 Task: Create a scrum project AgileBee. Add to scrum project AgileBee a team member softage.4@softage.net and assign as Project Lead. Add to scrum project AgileBee a team member softage.1@softage.net
Action: Mouse moved to (215, 58)
Screenshot: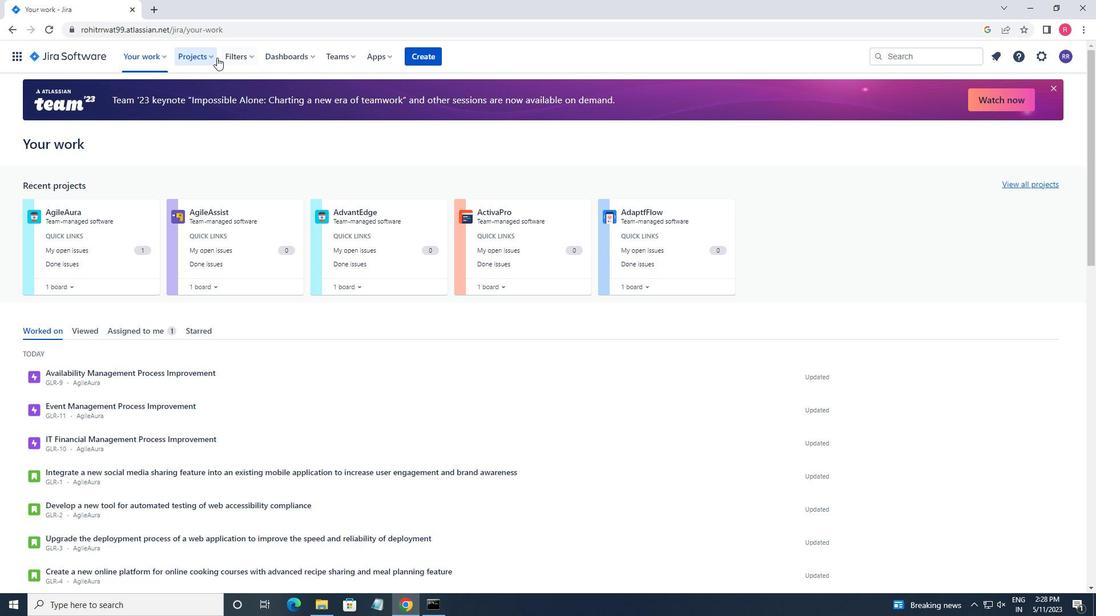 
Action: Mouse pressed left at (215, 58)
Screenshot: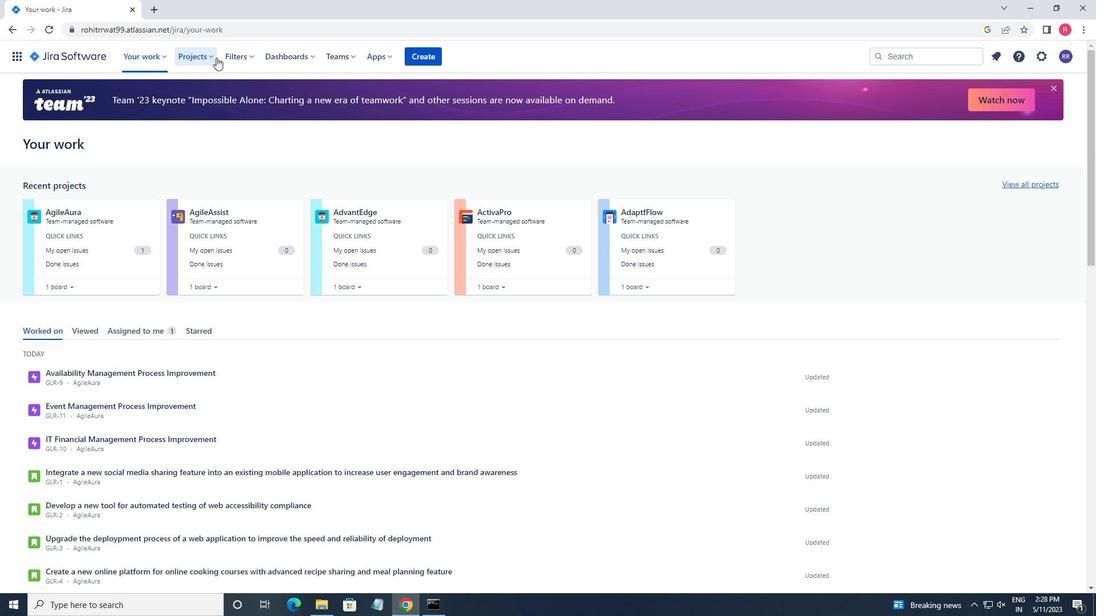 
Action: Mouse moved to (244, 278)
Screenshot: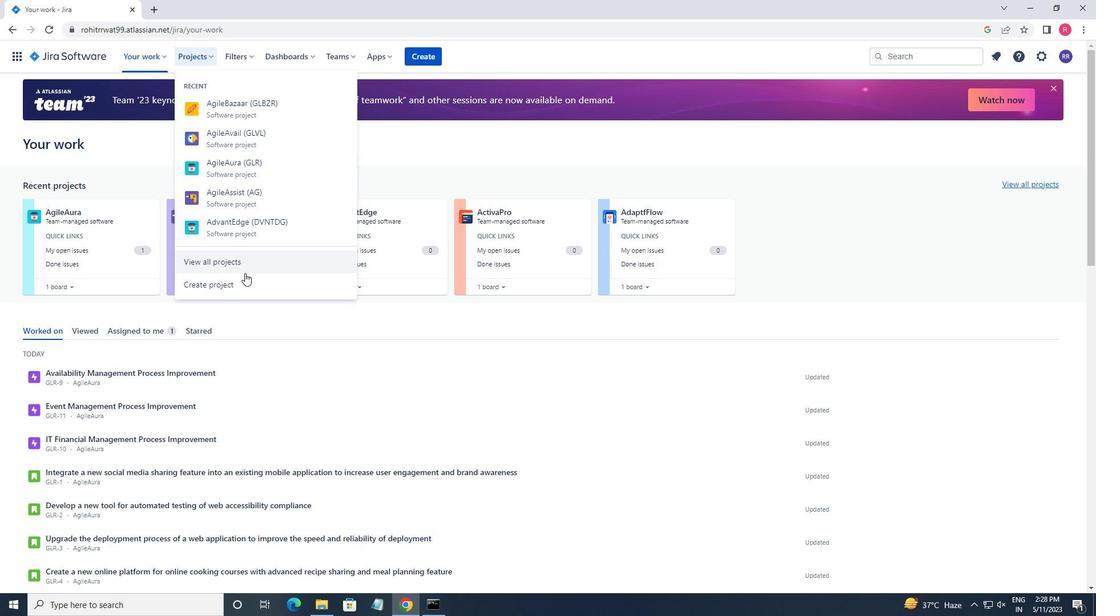 
Action: Mouse pressed left at (244, 278)
Screenshot: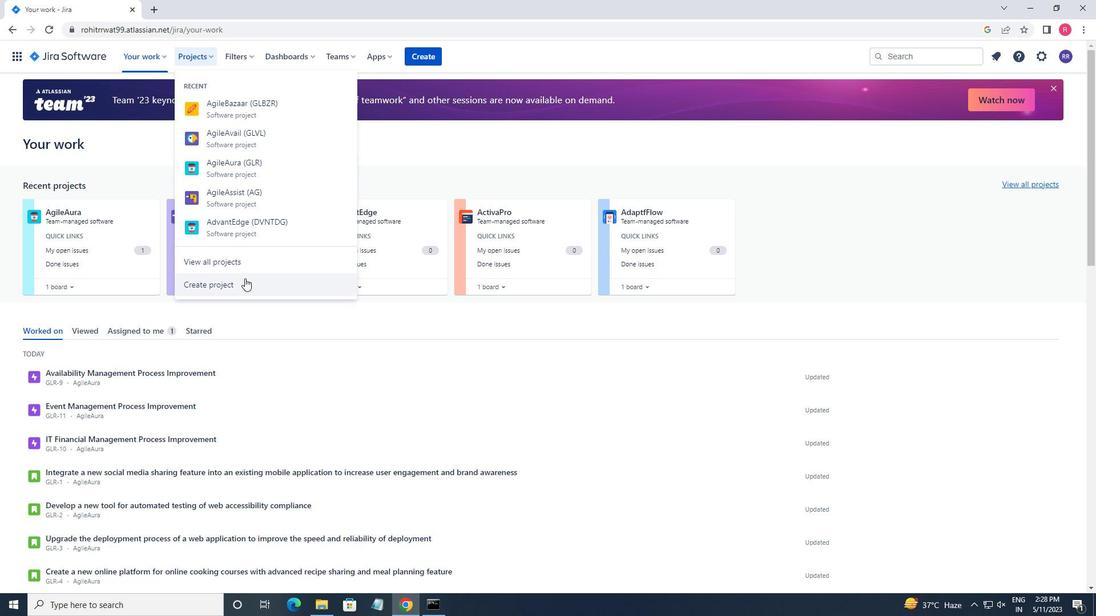 
Action: Mouse moved to (536, 281)
Screenshot: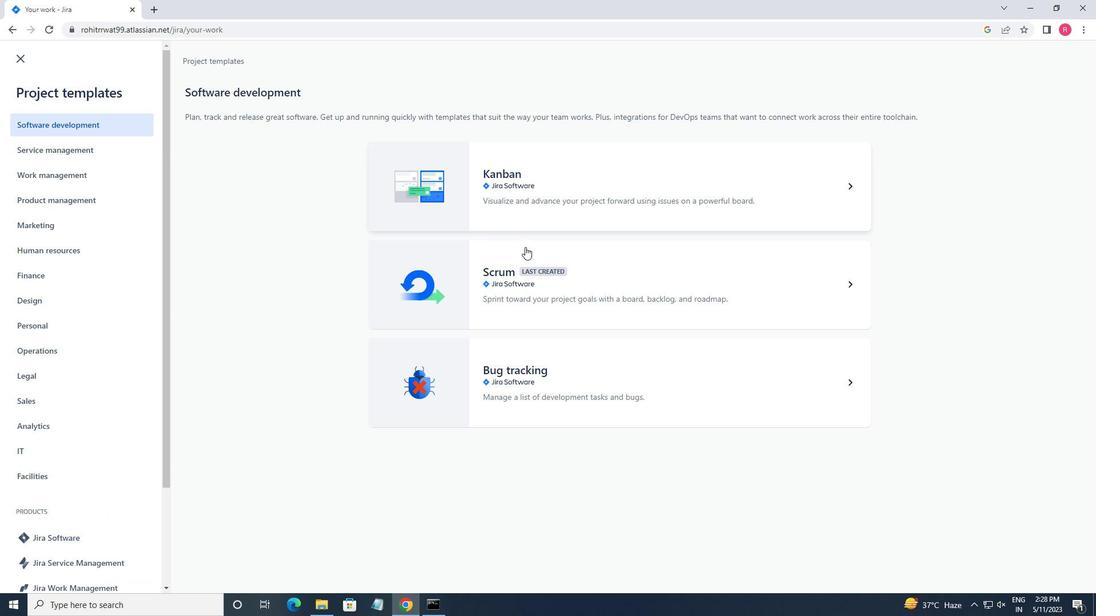 
Action: Mouse pressed left at (536, 281)
Screenshot: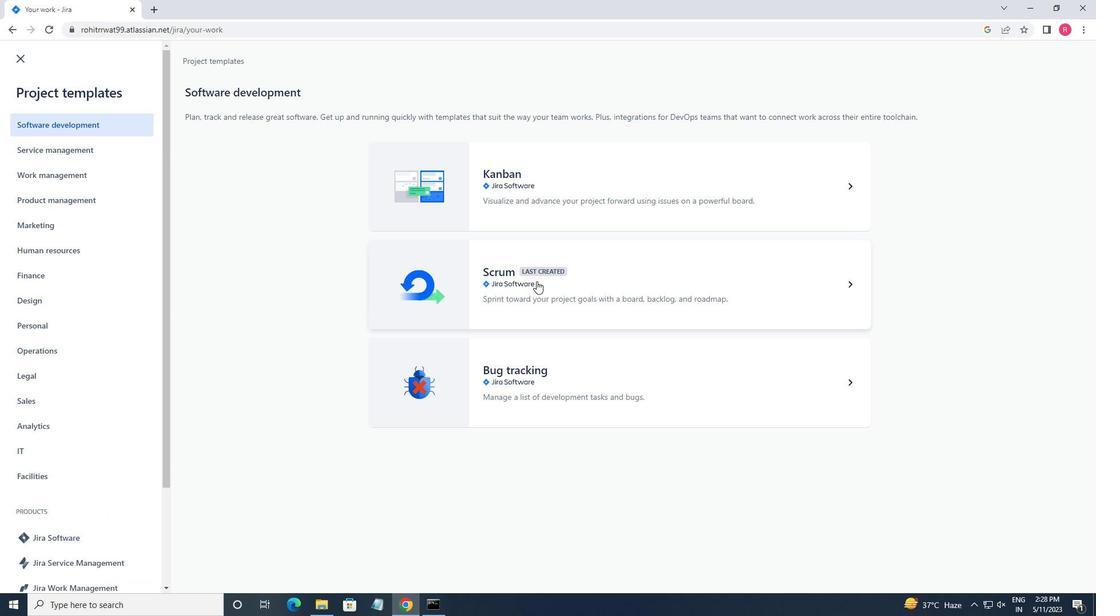 
Action: Mouse moved to (847, 561)
Screenshot: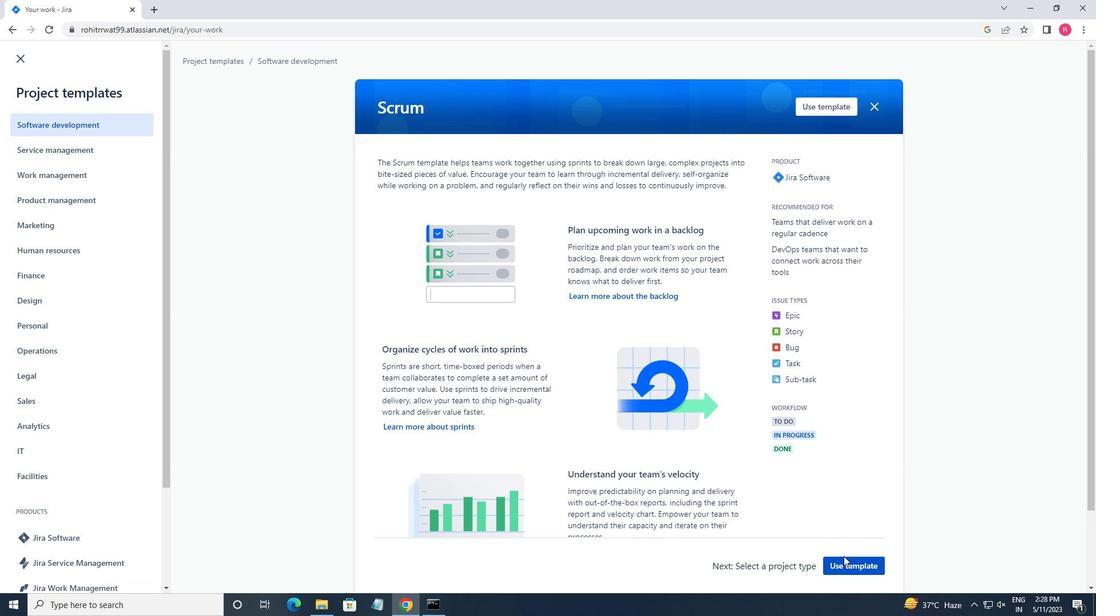 
Action: Mouse pressed left at (847, 561)
Screenshot: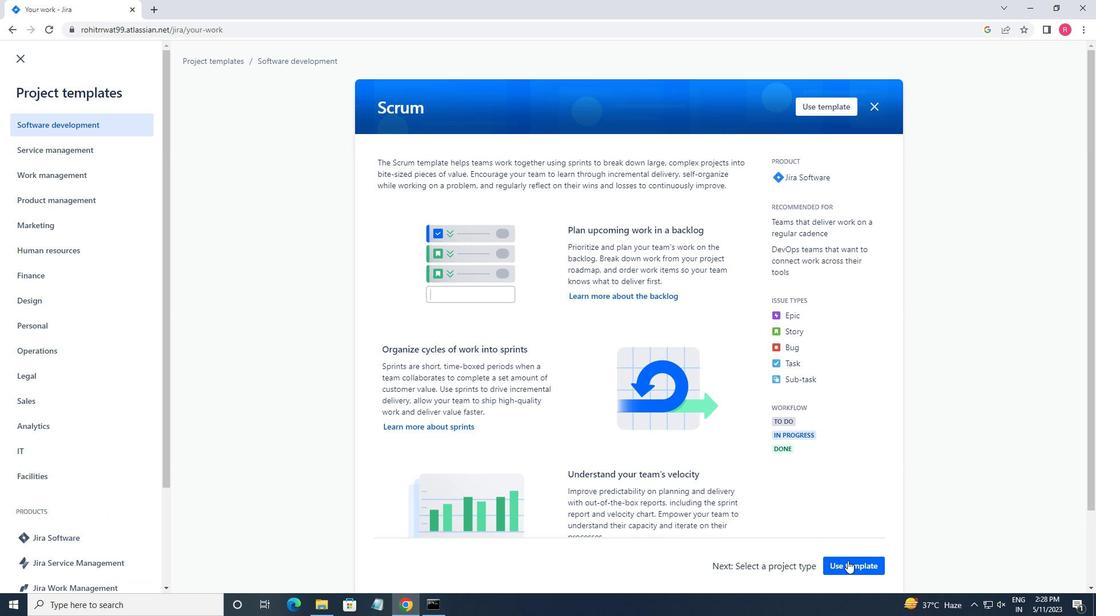 
Action: Mouse moved to (419, 557)
Screenshot: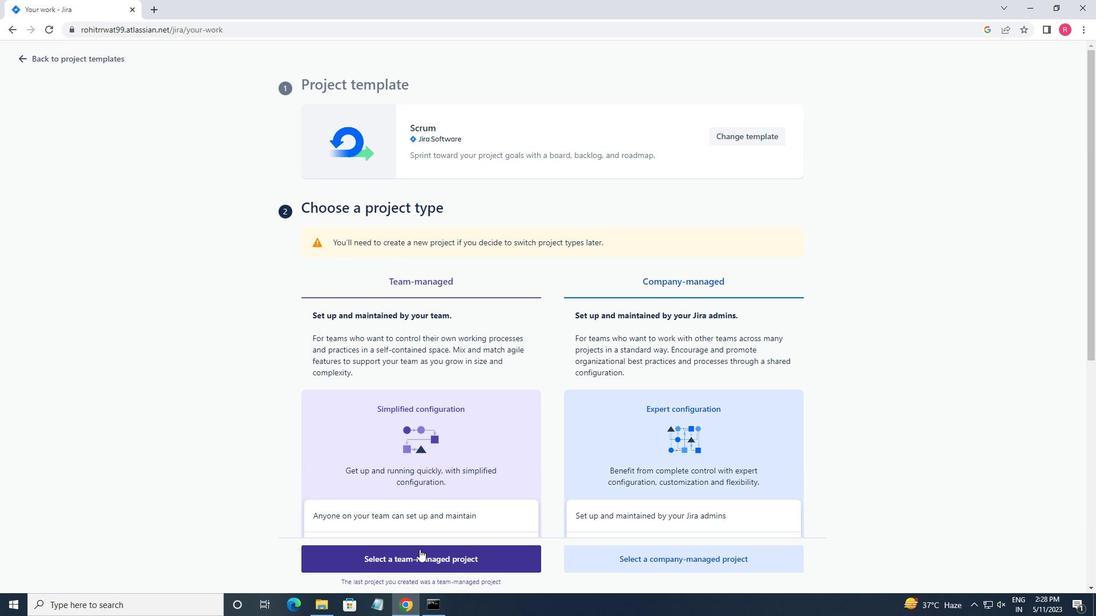 
Action: Mouse pressed left at (419, 557)
Screenshot: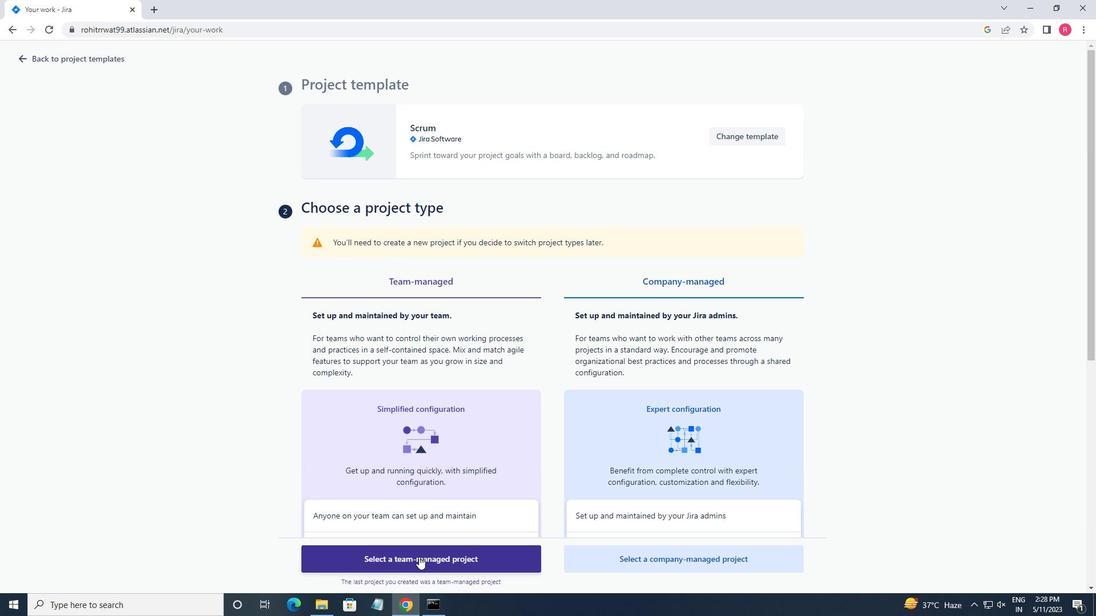
Action: Mouse moved to (365, 280)
Screenshot: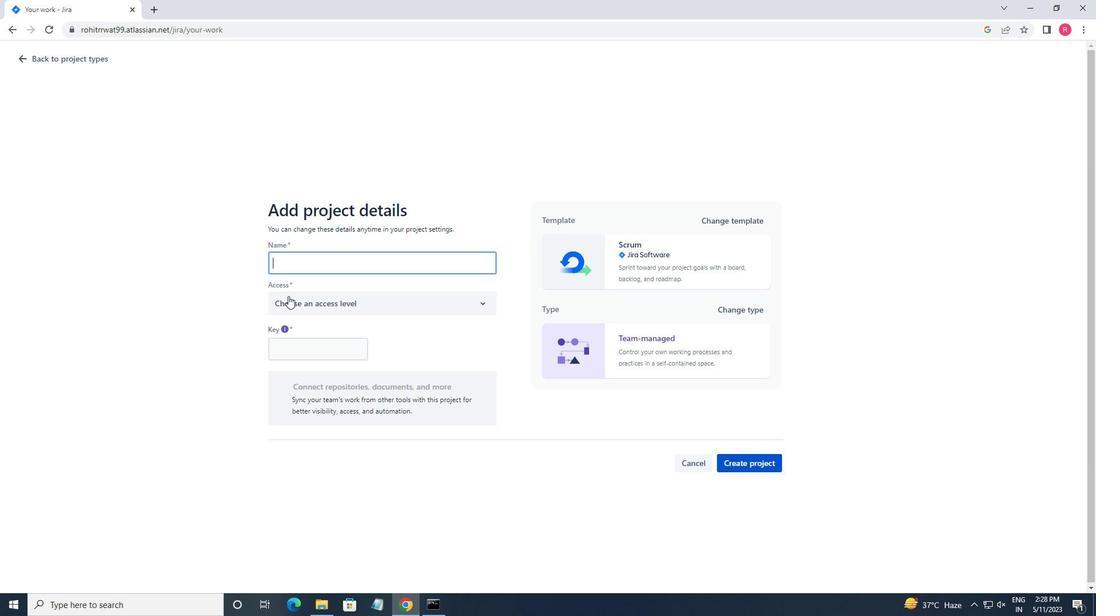 
Action: Key pressed <Key.shift>AGILE<Key.shift_r><Key.shift_r>BEE
Screenshot: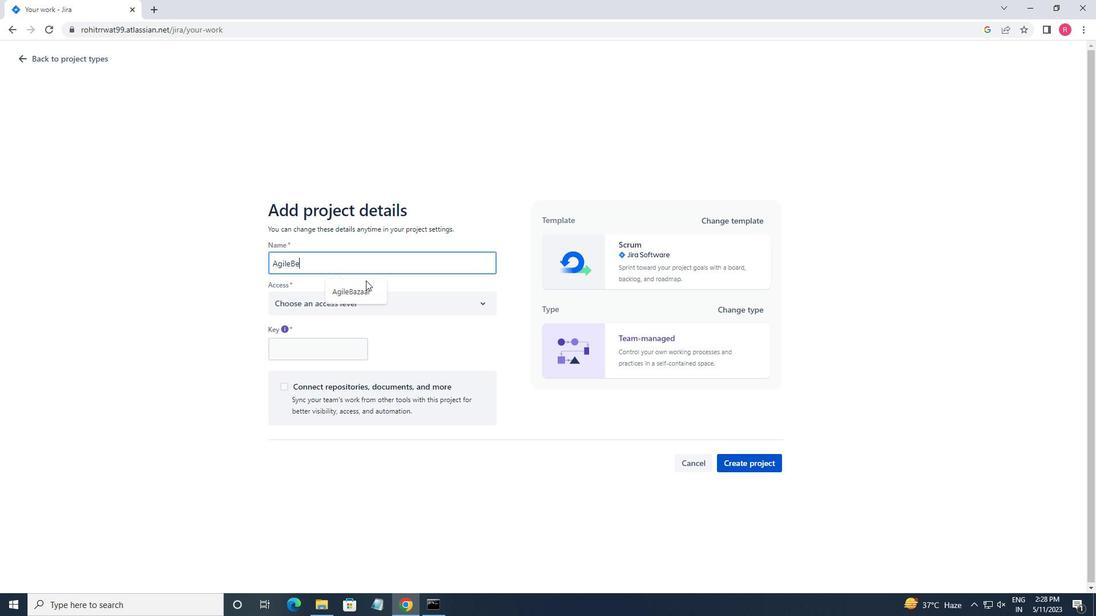 
Action: Mouse moved to (365, 310)
Screenshot: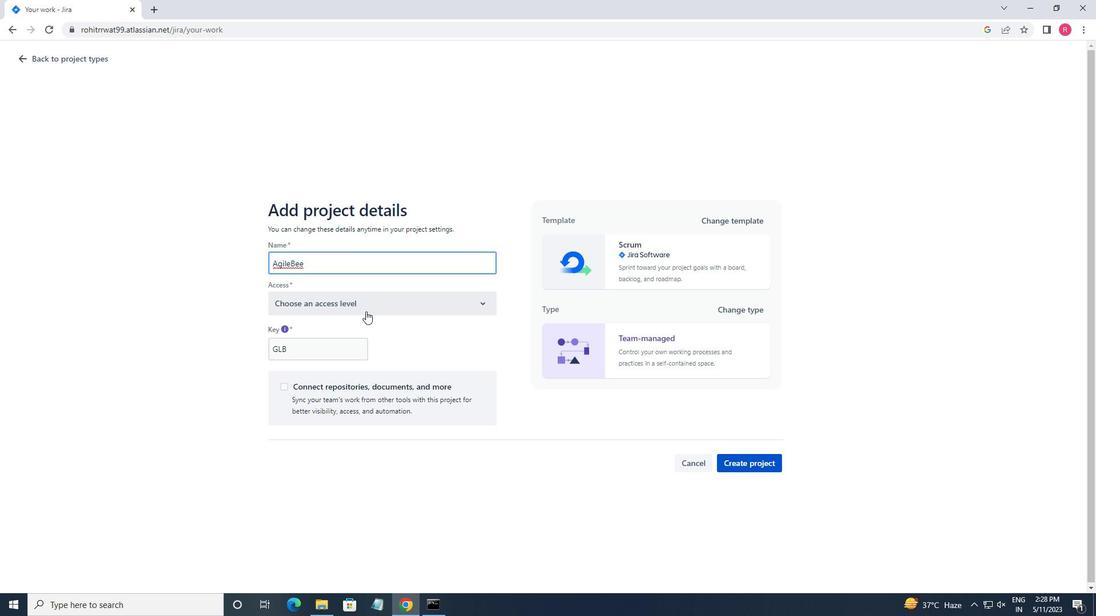 
Action: Mouse pressed left at (365, 310)
Screenshot: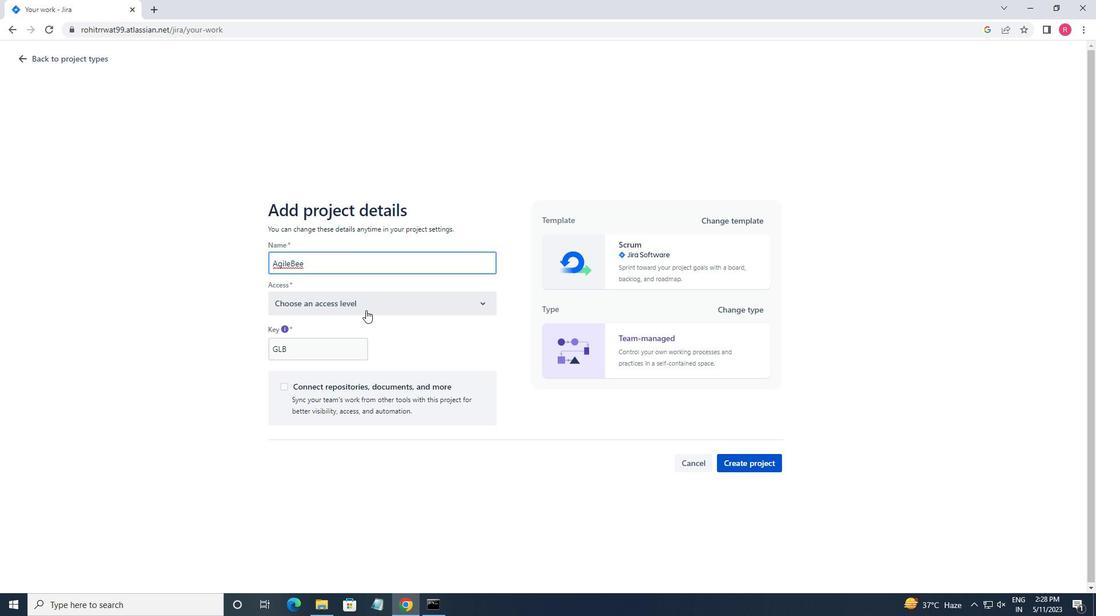 
Action: Mouse moved to (368, 335)
Screenshot: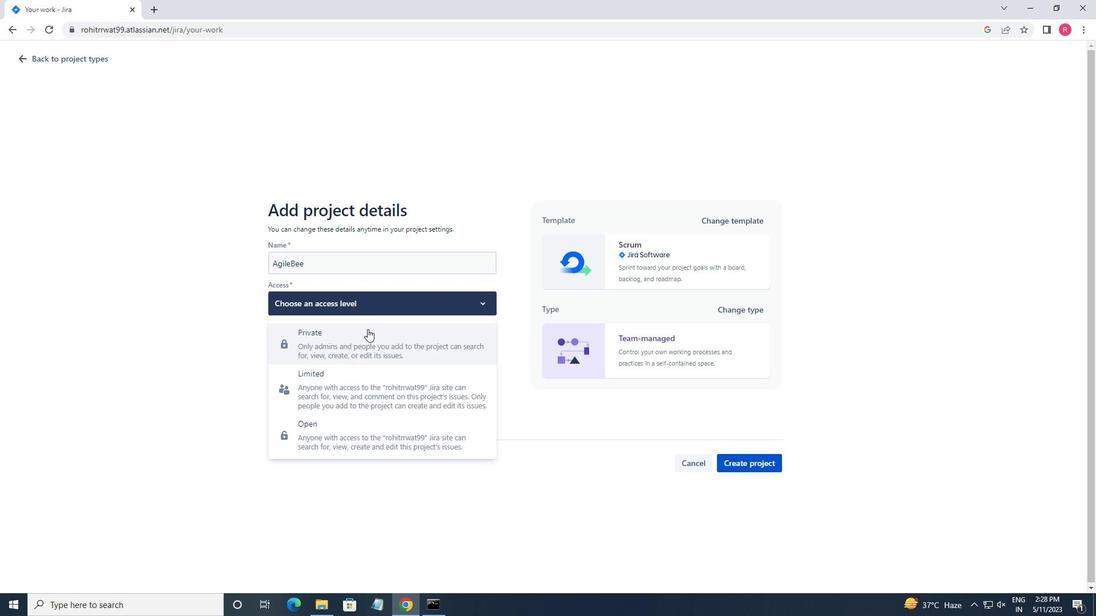 
Action: Mouse pressed left at (368, 335)
Screenshot: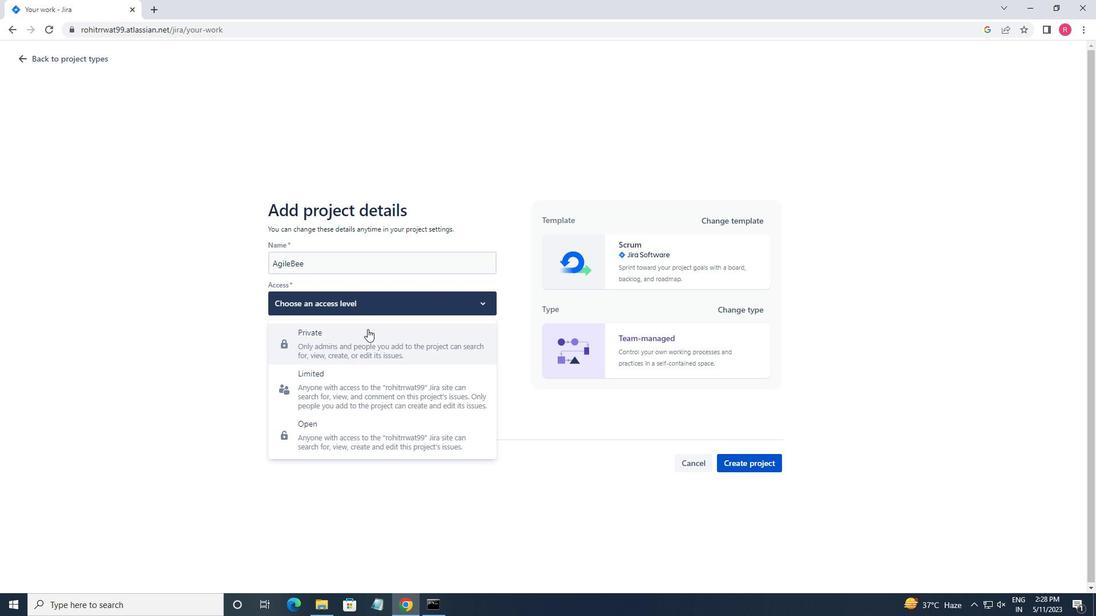 
Action: Mouse moved to (743, 459)
Screenshot: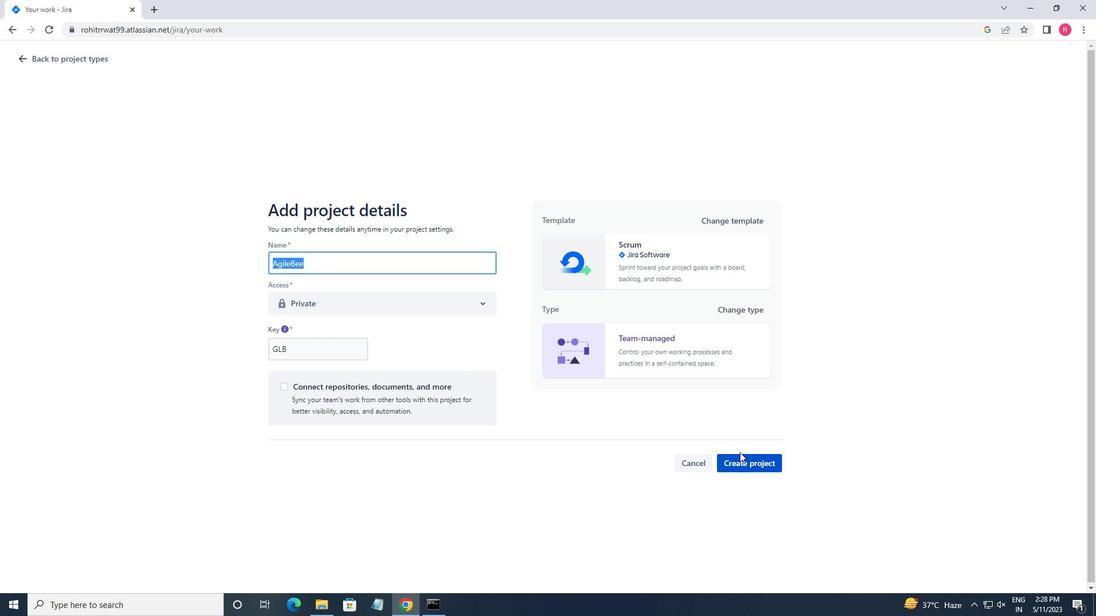 
Action: Mouse pressed left at (743, 459)
Screenshot: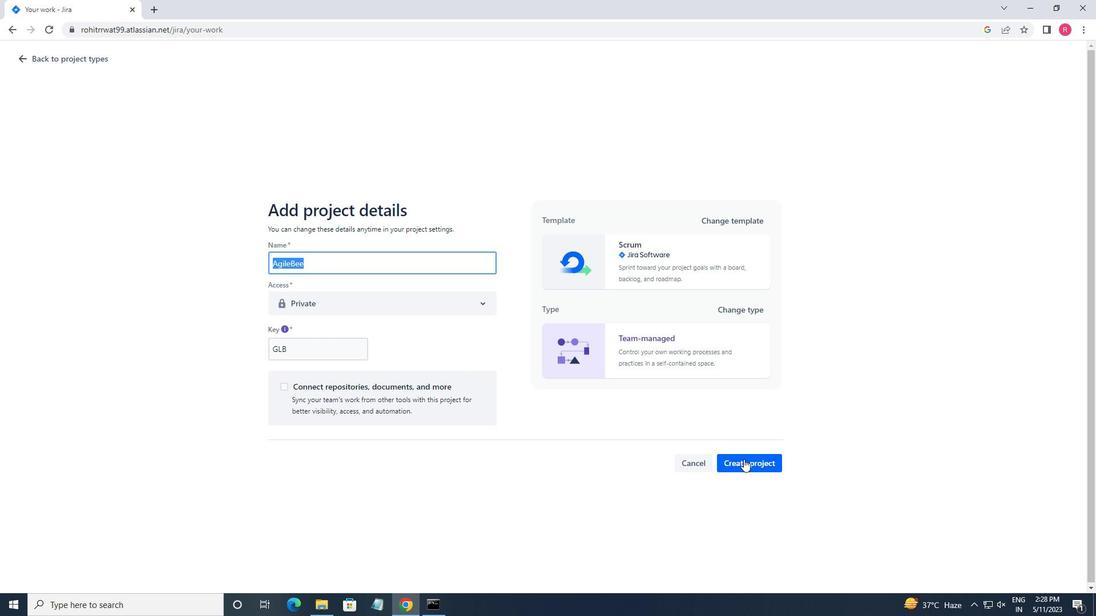 
Action: Mouse moved to (270, 154)
Screenshot: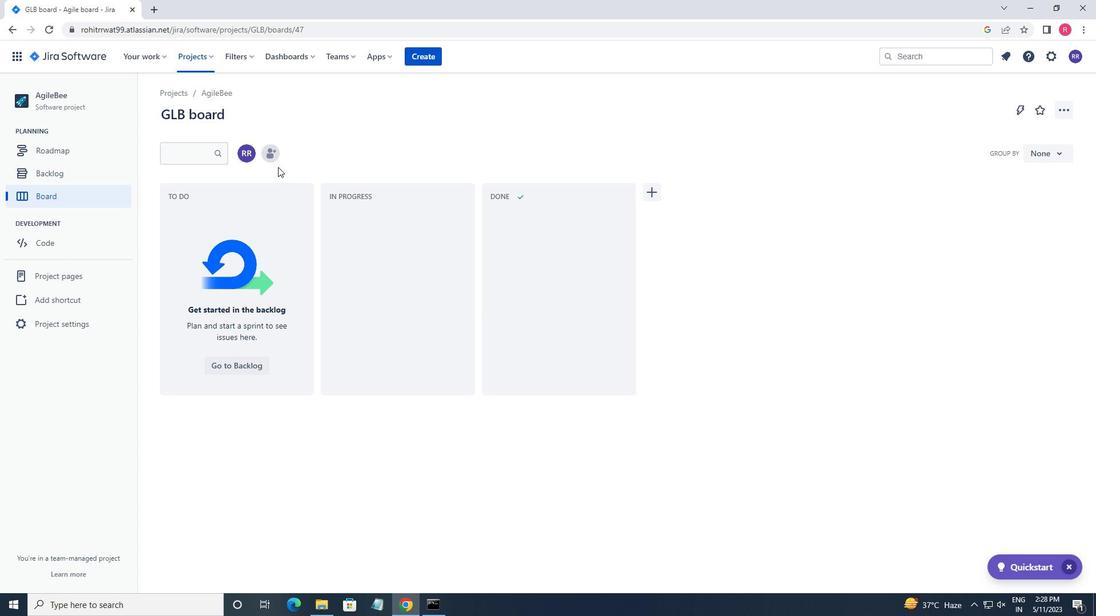 
Action: Mouse pressed left at (270, 154)
Screenshot: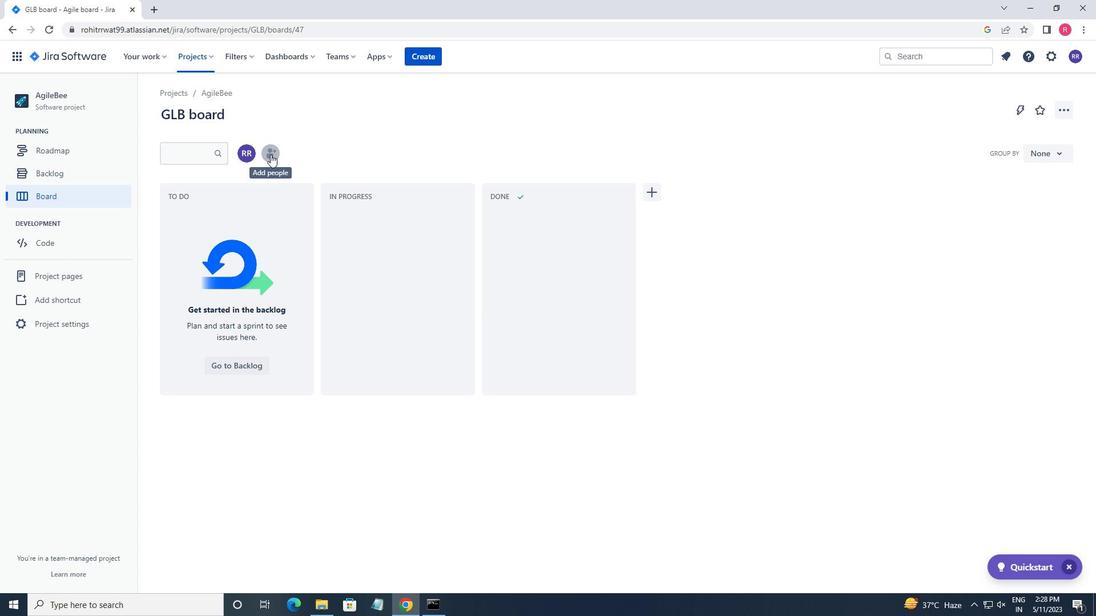 
Action: Key pressed SOFTAGE.4<Key.shift>@SOFTAE<Key.backspace>GE.NET
Screenshot: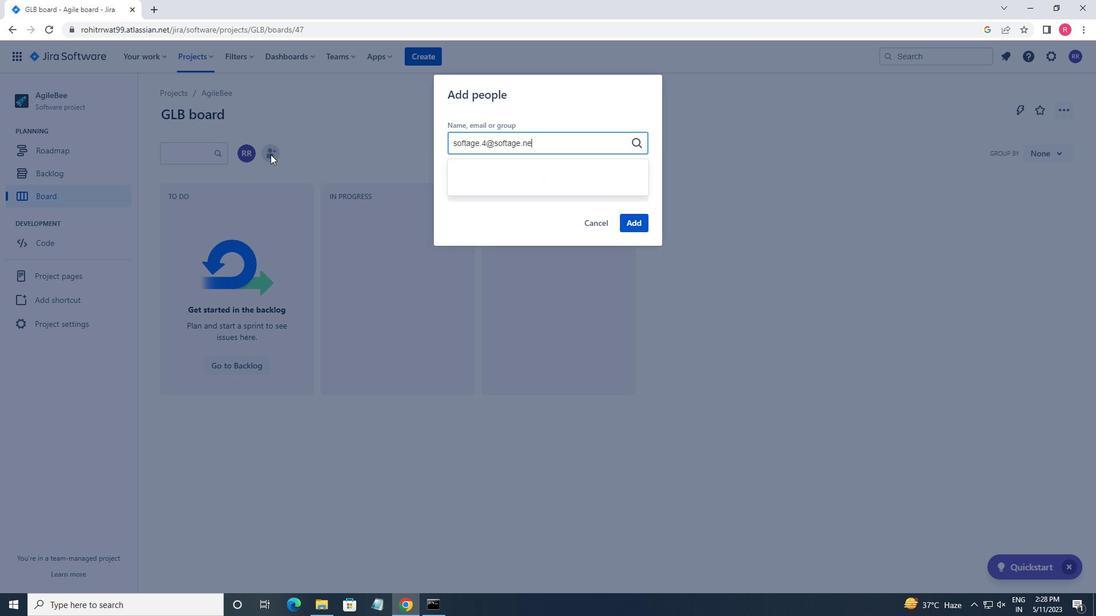 
Action: Mouse moved to (527, 211)
Screenshot: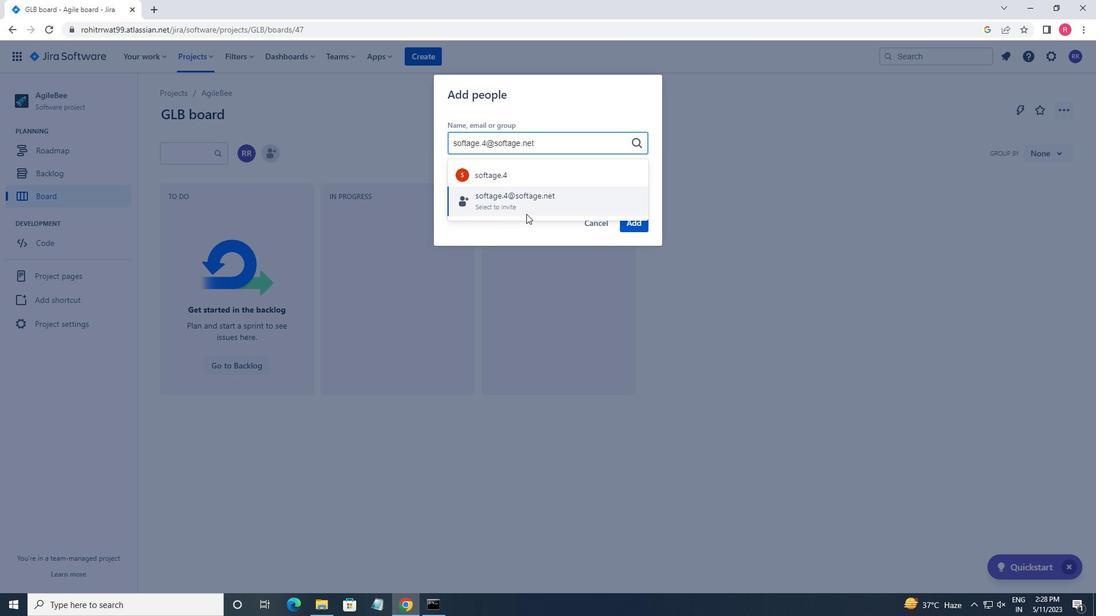 
Action: Mouse pressed left at (527, 211)
Screenshot: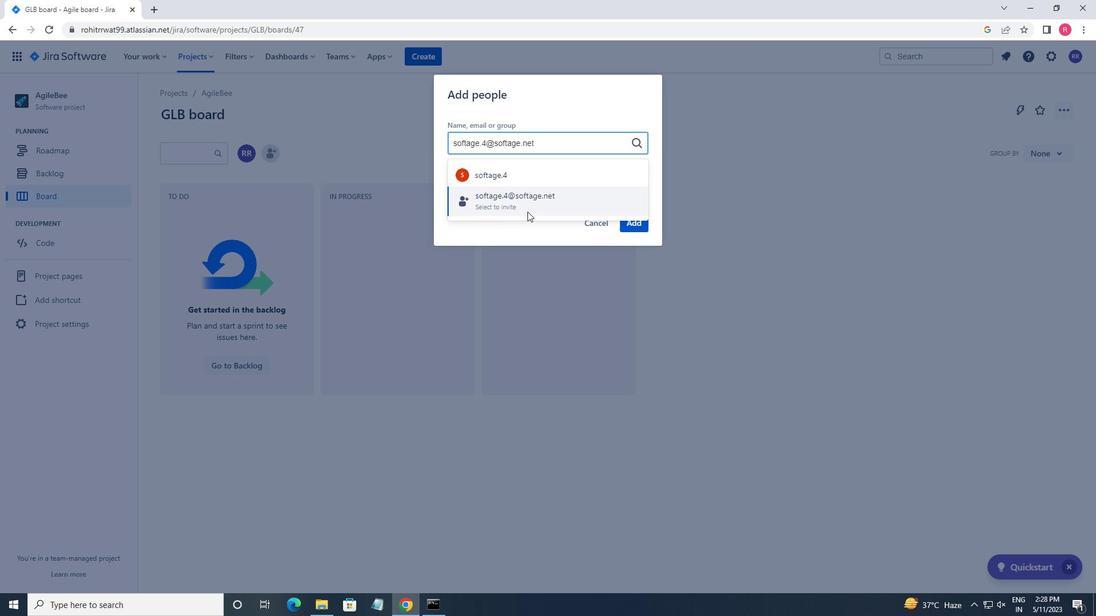 
Action: Mouse moved to (639, 227)
Screenshot: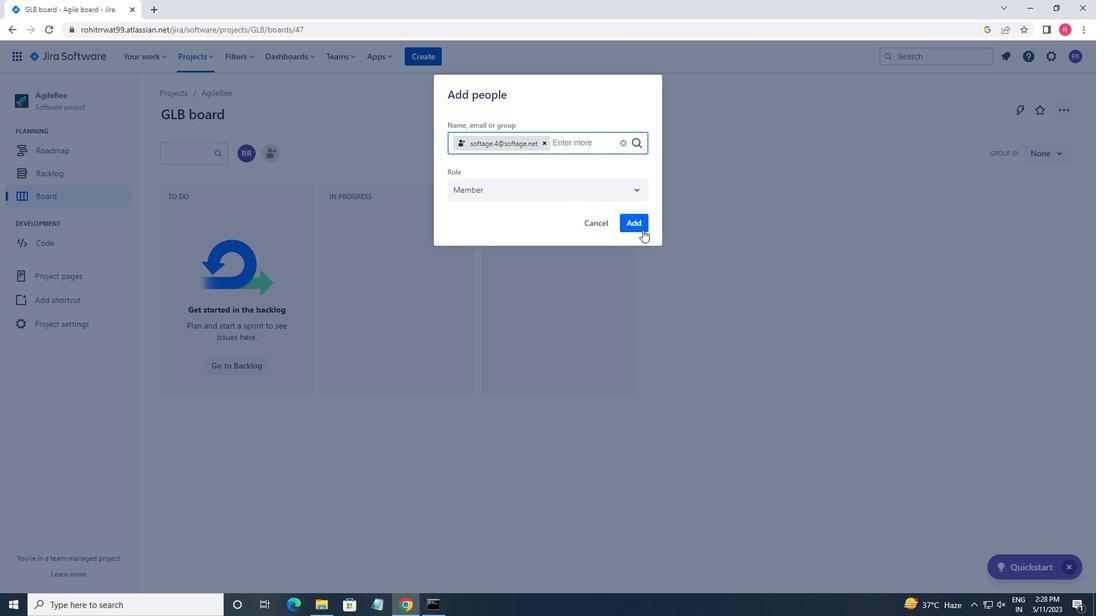 
Action: Mouse pressed left at (639, 227)
Screenshot: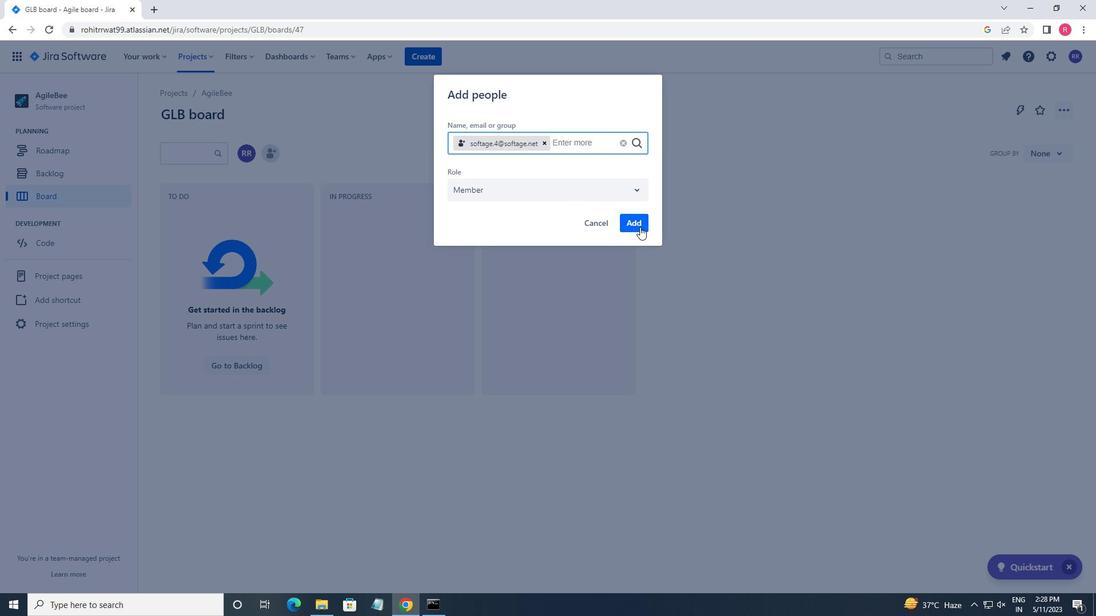 
Action: Mouse moved to (46, 322)
Screenshot: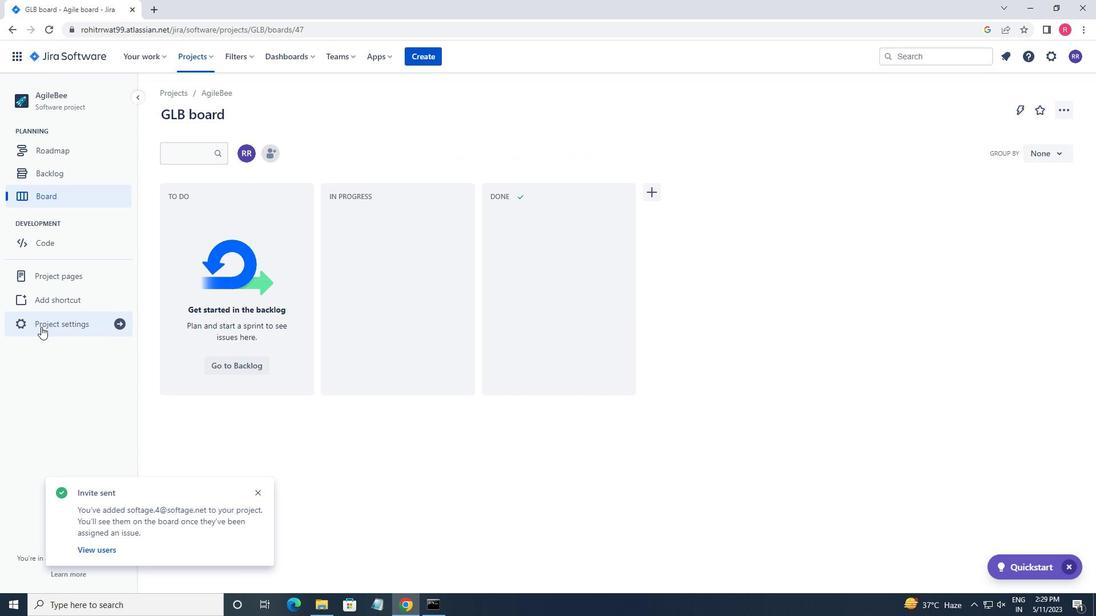 
Action: Mouse pressed left at (46, 322)
Screenshot: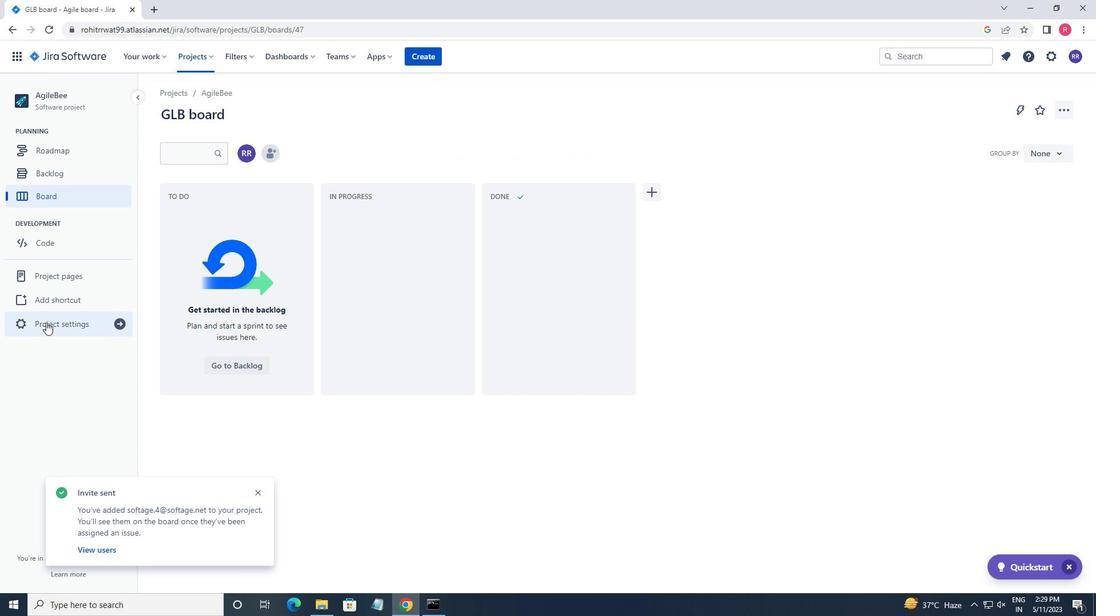 
Action: Mouse moved to (606, 408)
Screenshot: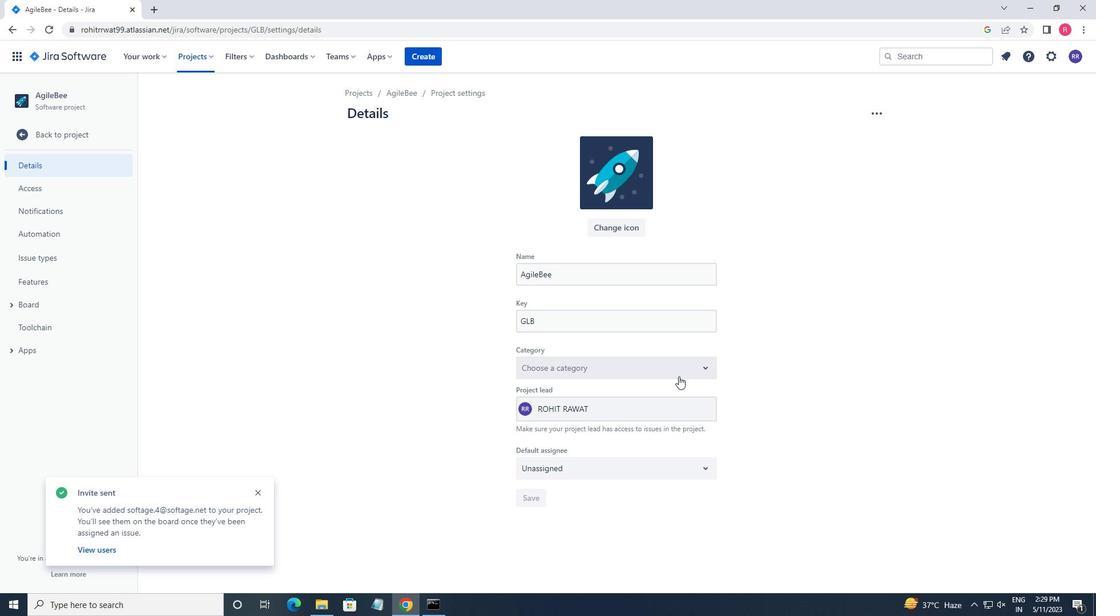 
Action: Mouse pressed left at (606, 408)
Screenshot: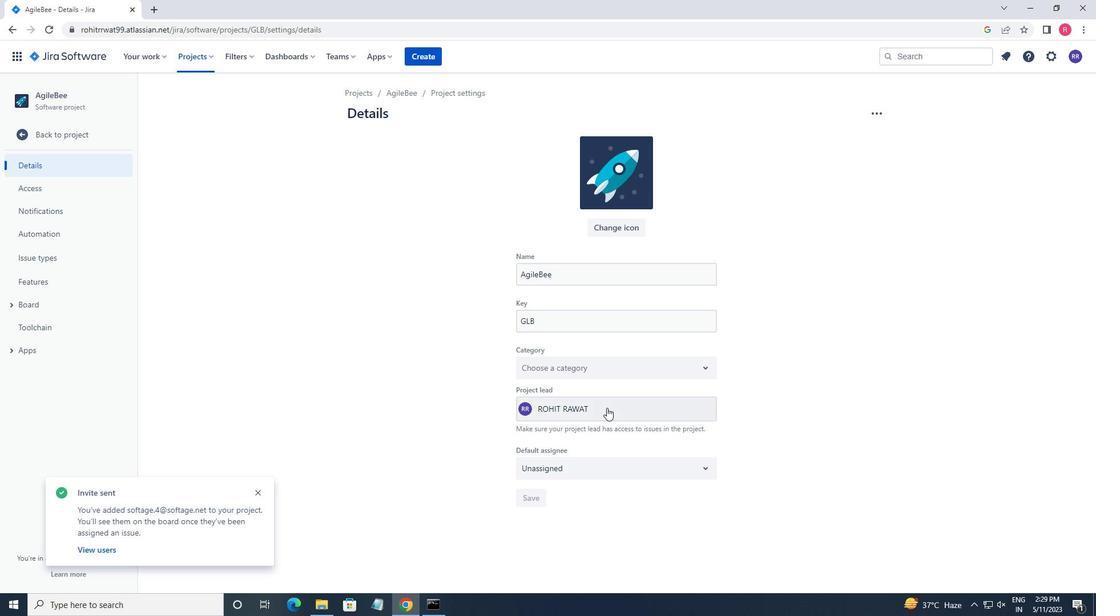 
Action: Key pressed SOFTAGE.4<Key.shift>@SOFTAGE.NET
Screenshot: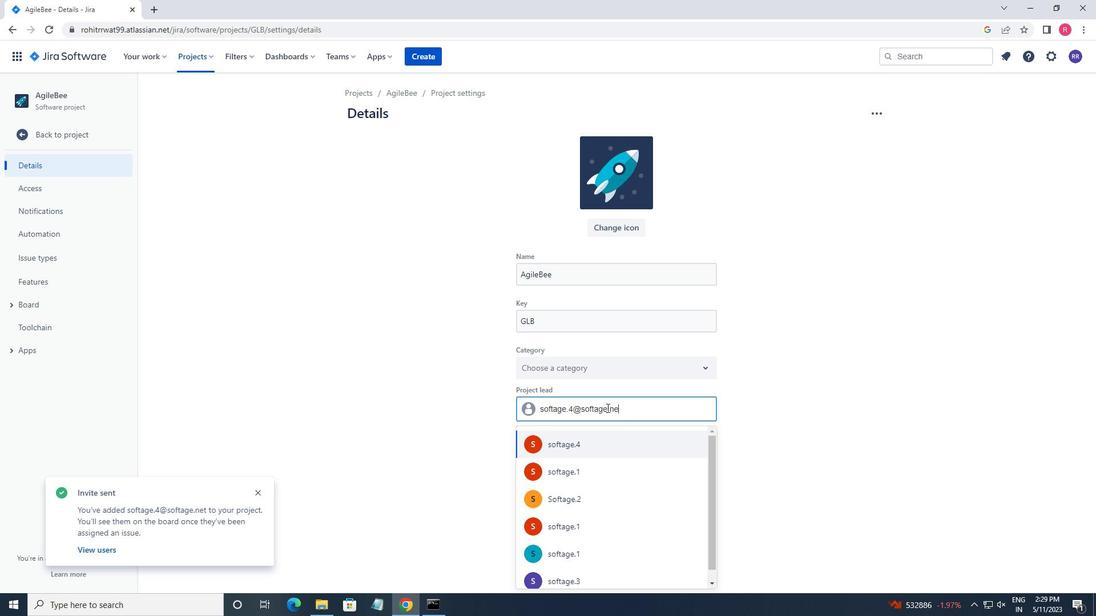 
Action: Mouse moved to (604, 452)
Screenshot: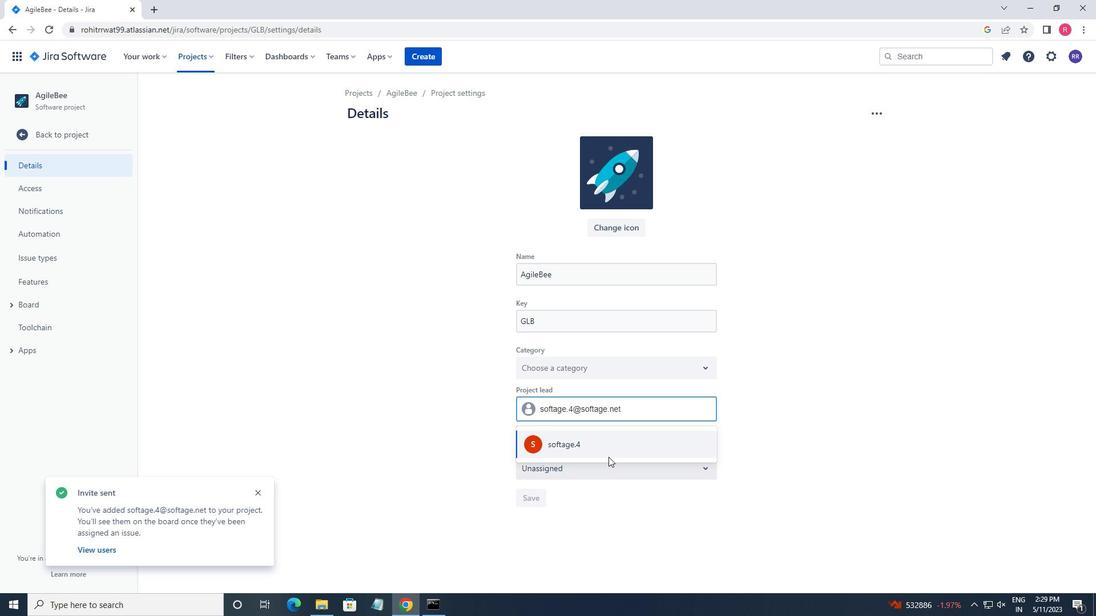 
Action: Mouse pressed left at (604, 452)
Screenshot: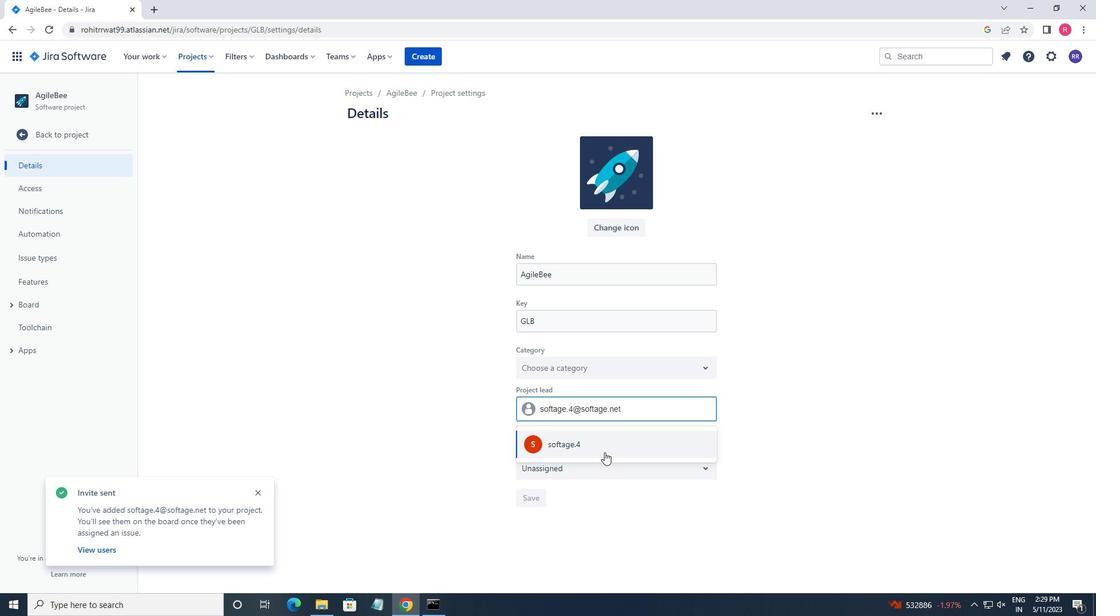 
Action: Mouse moved to (529, 504)
Screenshot: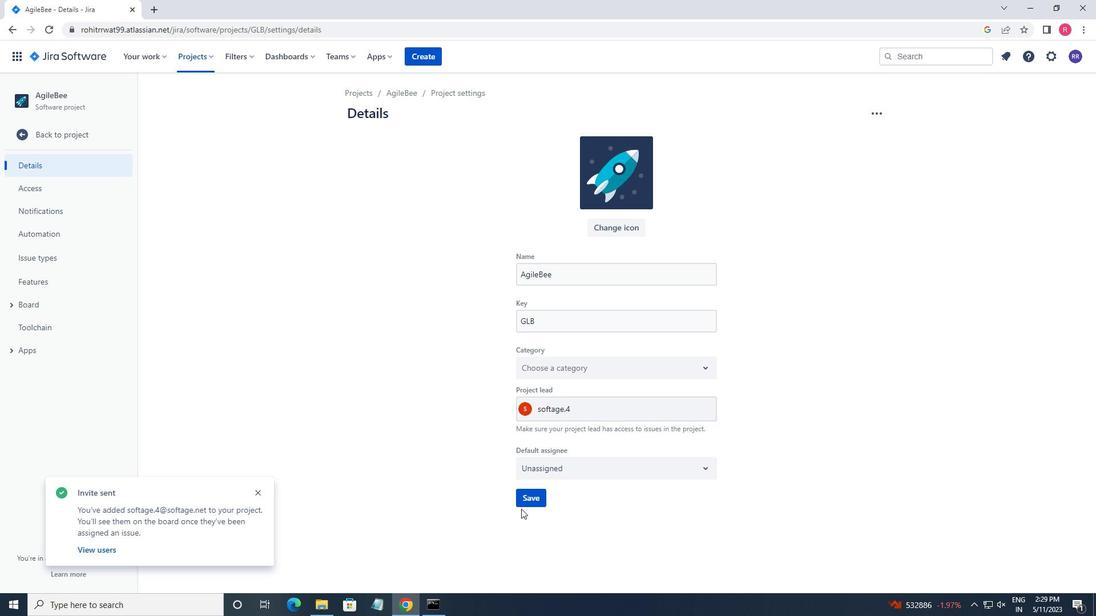 
Action: Mouse pressed left at (529, 504)
Screenshot: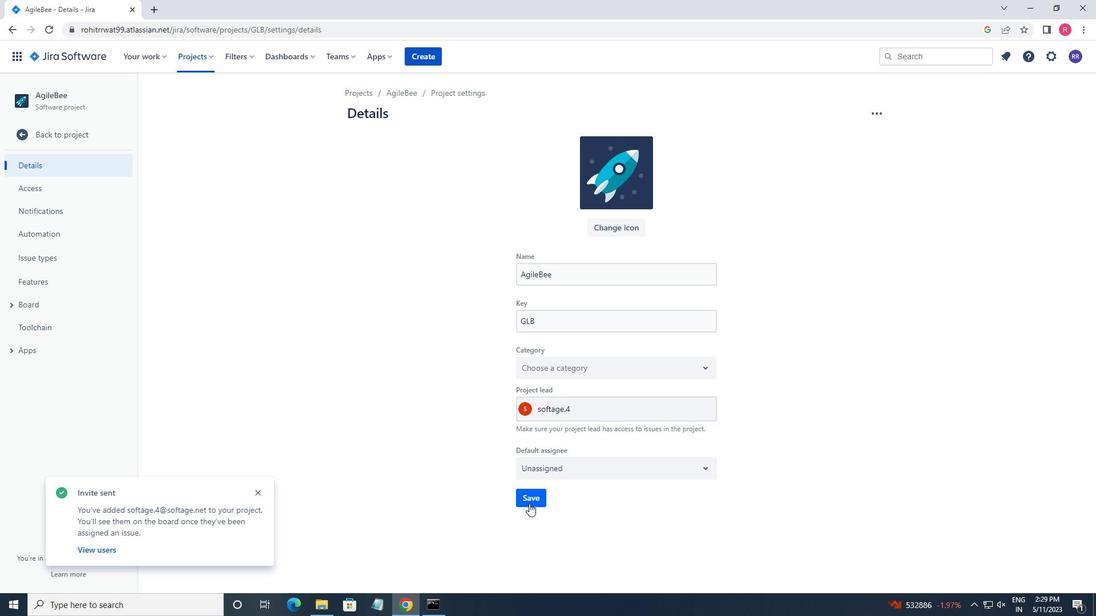 
Action: Mouse moved to (24, 128)
Screenshot: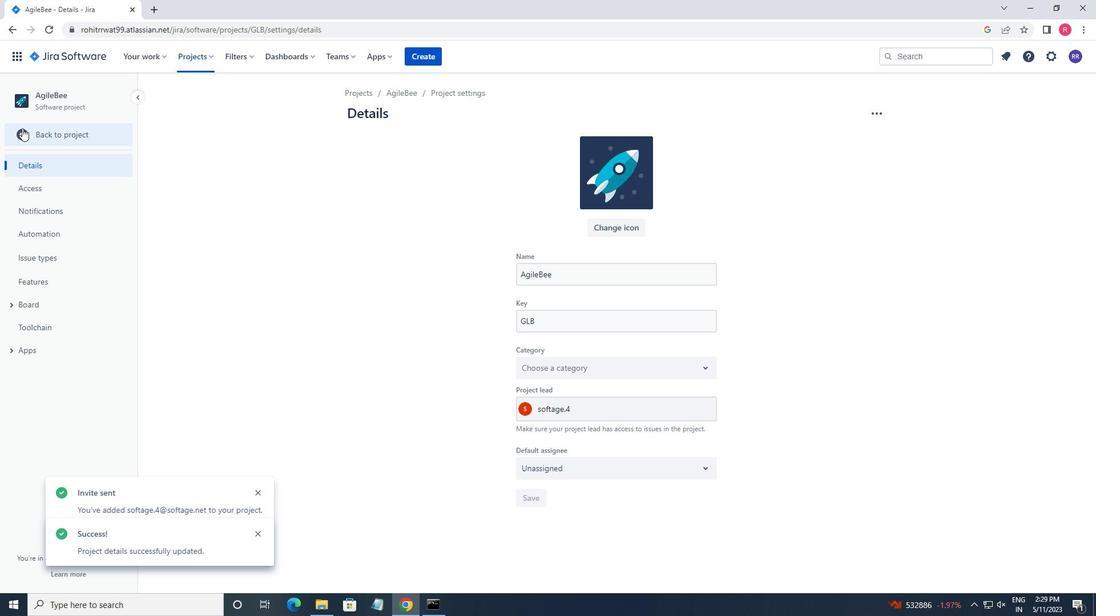 
Action: Mouse pressed left at (24, 128)
Screenshot: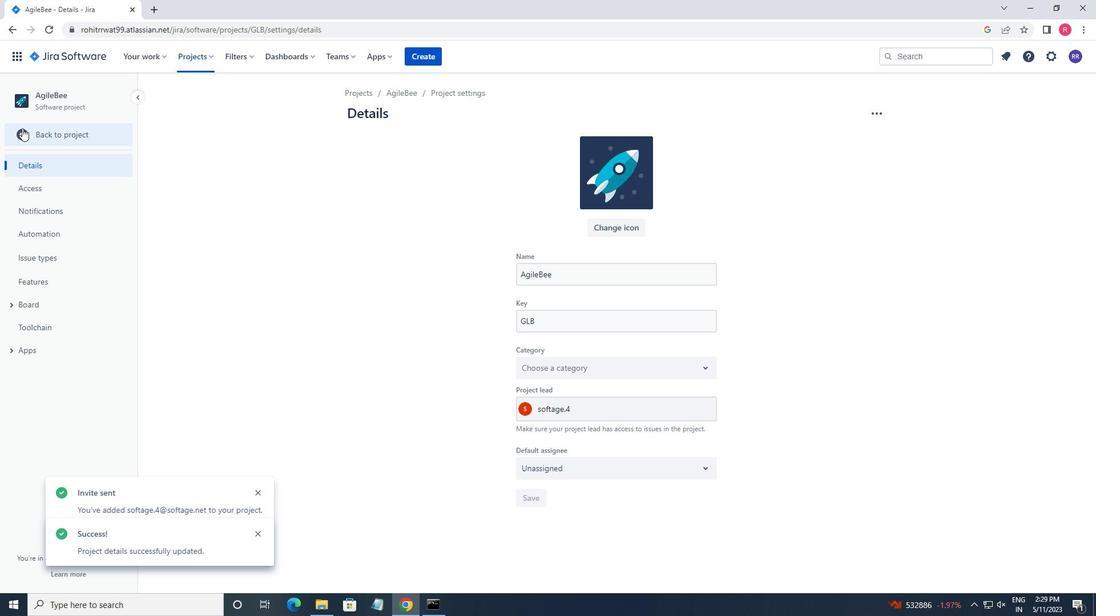 
Action: Mouse moved to (21, 166)
Screenshot: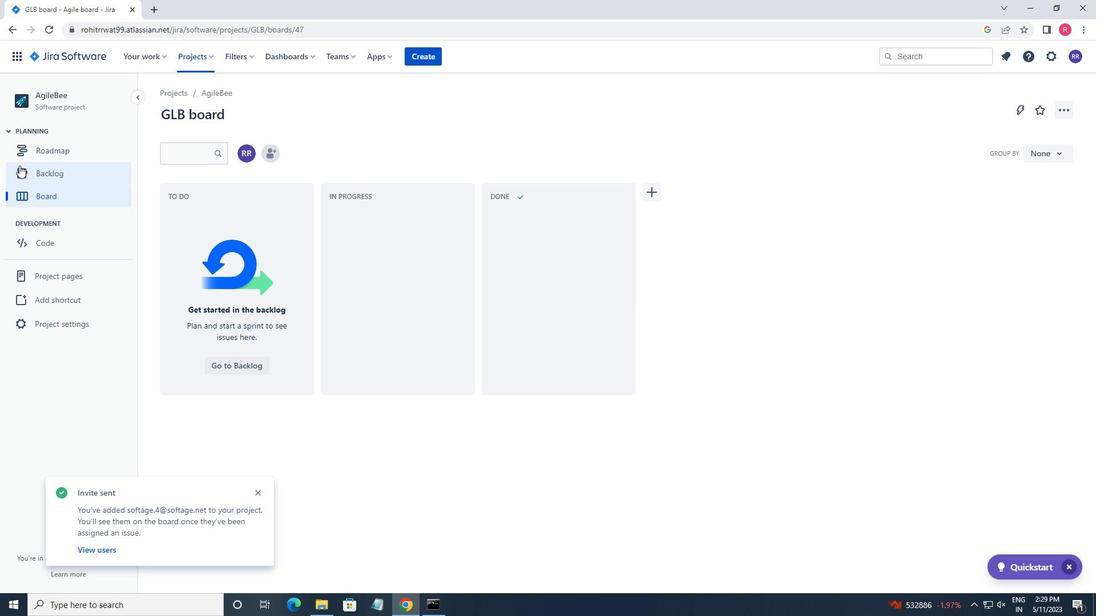 
Action: Mouse pressed left at (21, 166)
Screenshot: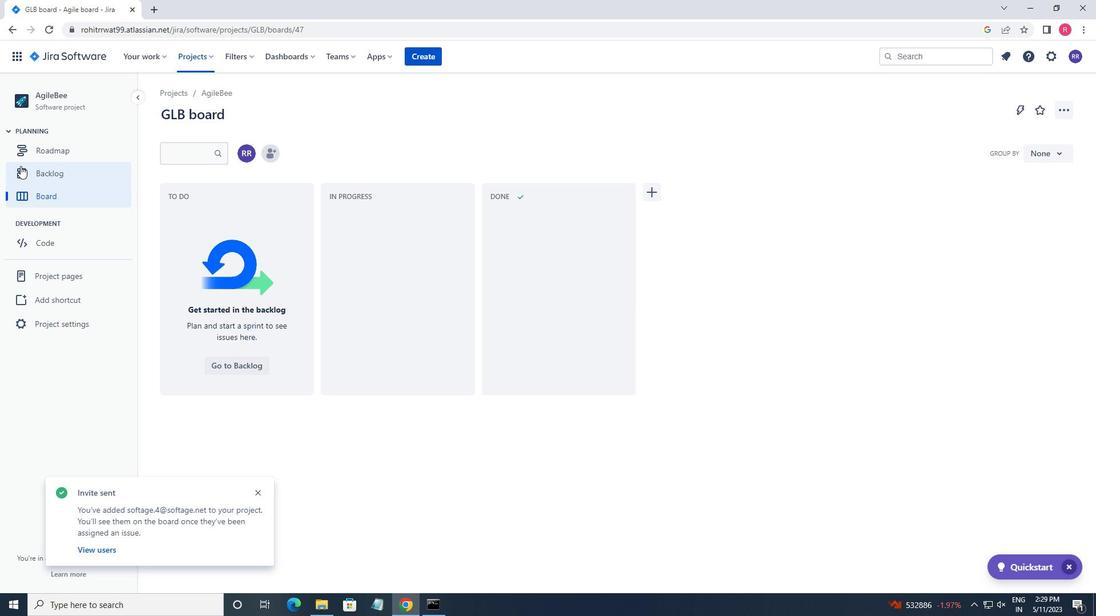 
Action: Mouse moved to (270, 147)
Screenshot: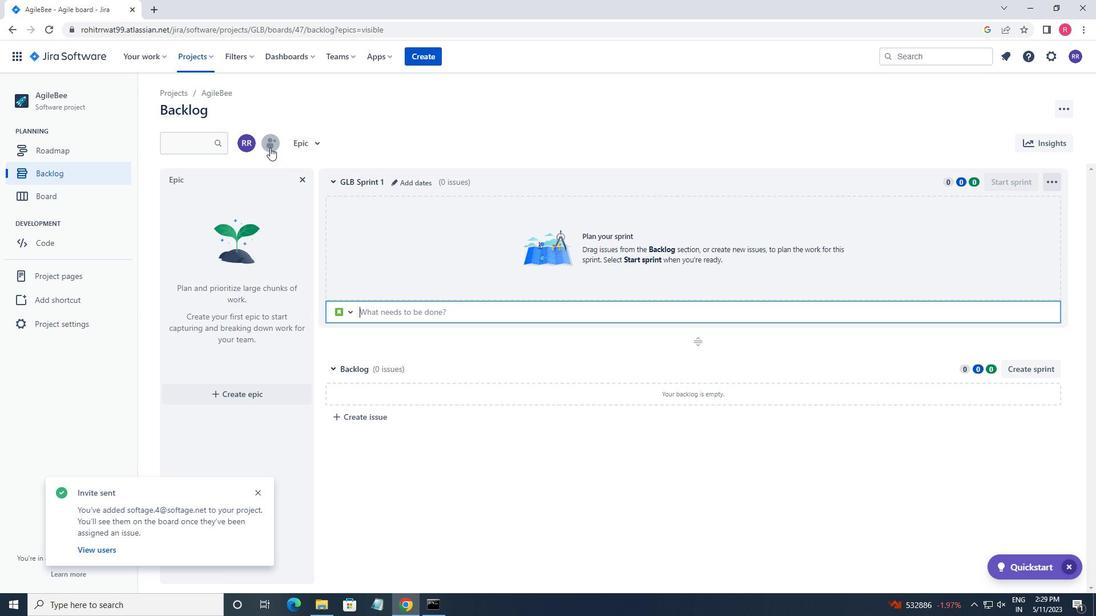 
Action: Mouse pressed left at (270, 147)
Screenshot: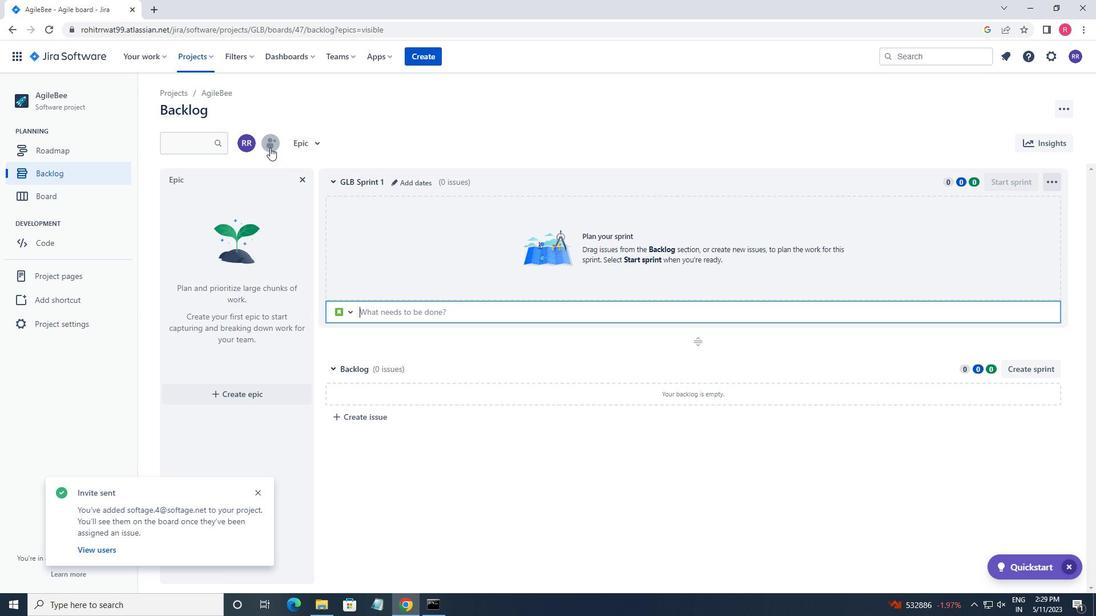 
Action: Mouse moved to (55, 204)
Screenshot: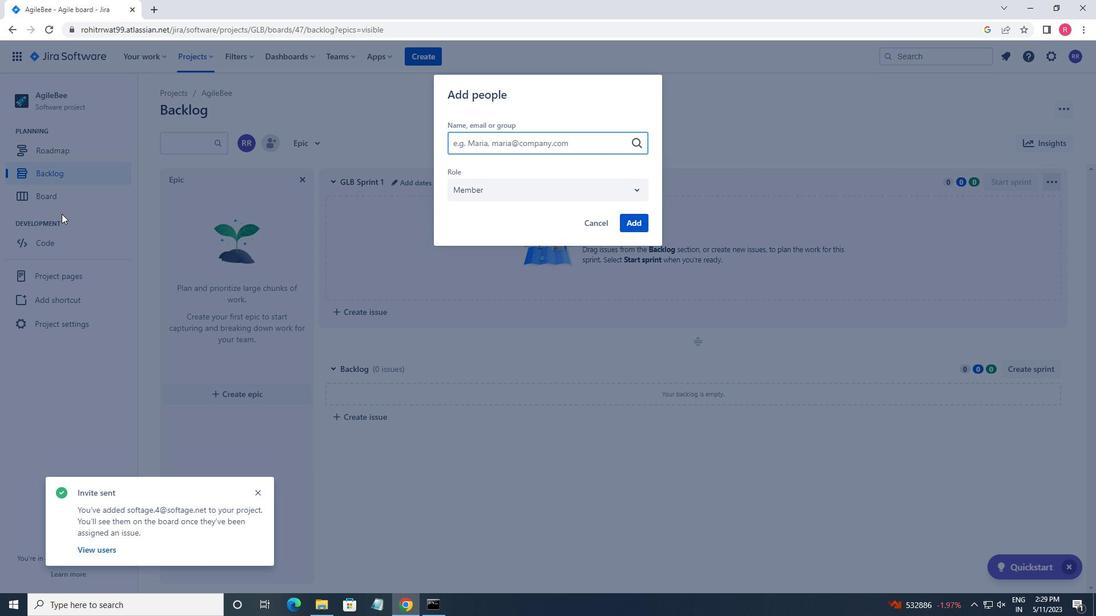 
Action: Mouse pressed left at (55, 204)
Screenshot: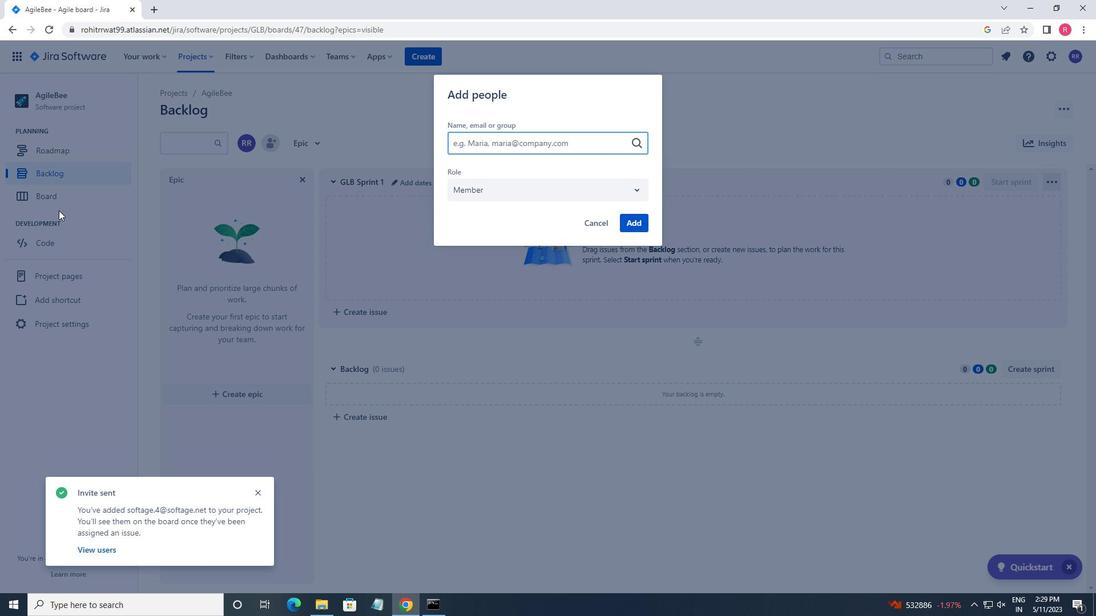 
Action: Mouse moved to (57, 197)
Screenshot: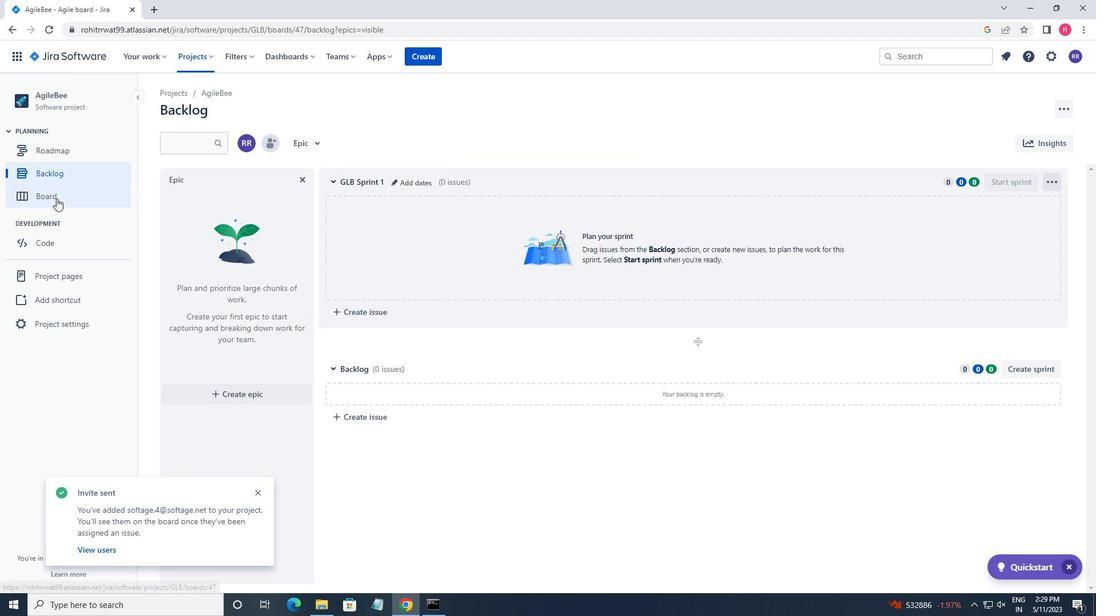 
Action: Mouse pressed left at (57, 197)
Screenshot: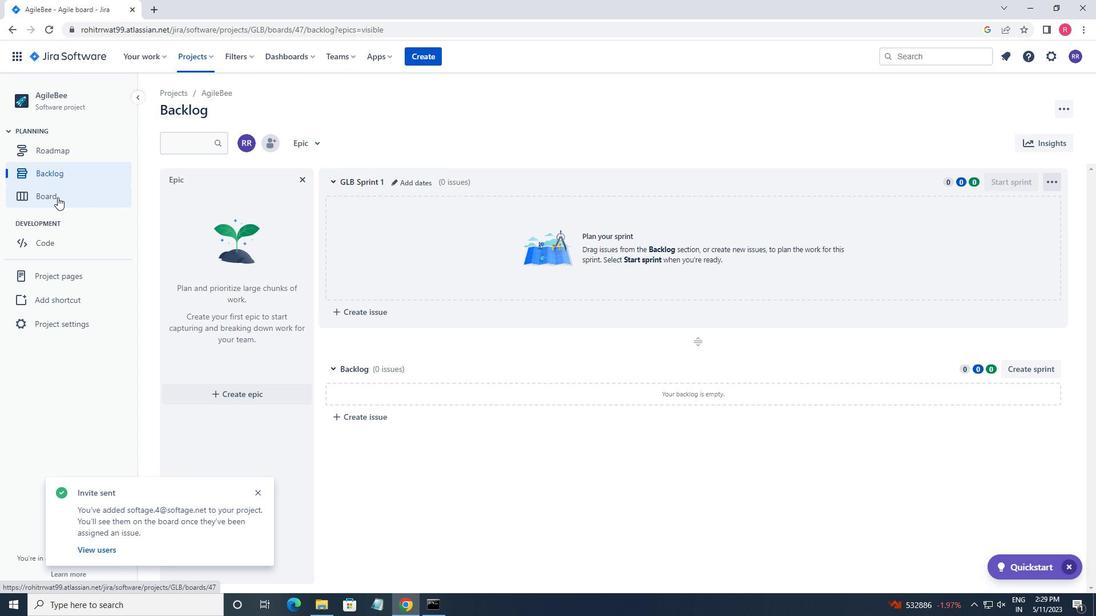 
Action: Mouse moved to (64, 168)
Screenshot: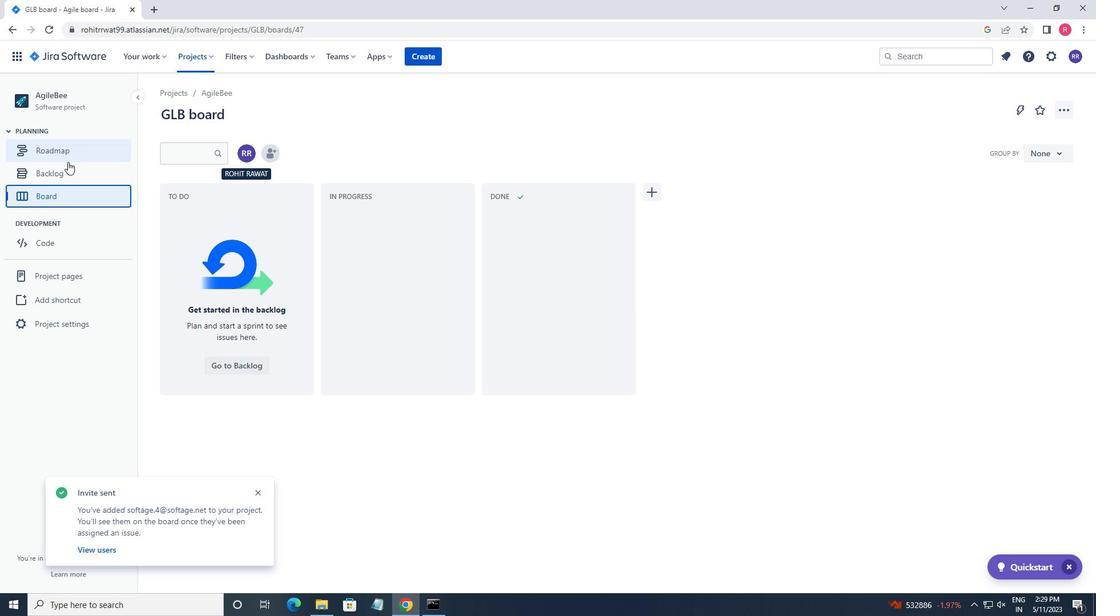 
Action: Mouse pressed left at (64, 168)
Screenshot: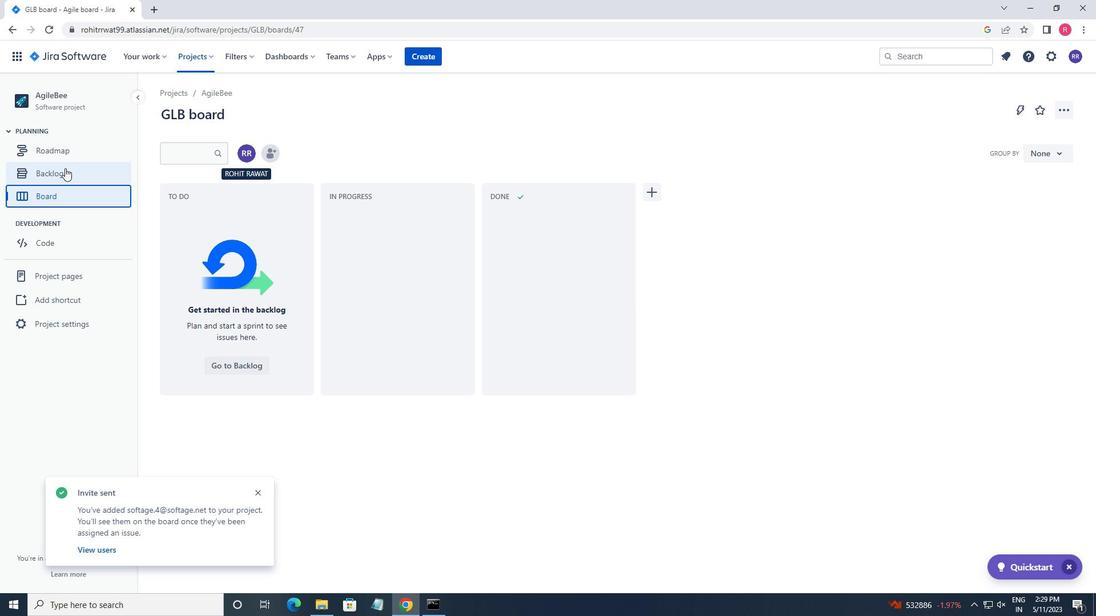 
Action: Mouse moved to (267, 145)
Screenshot: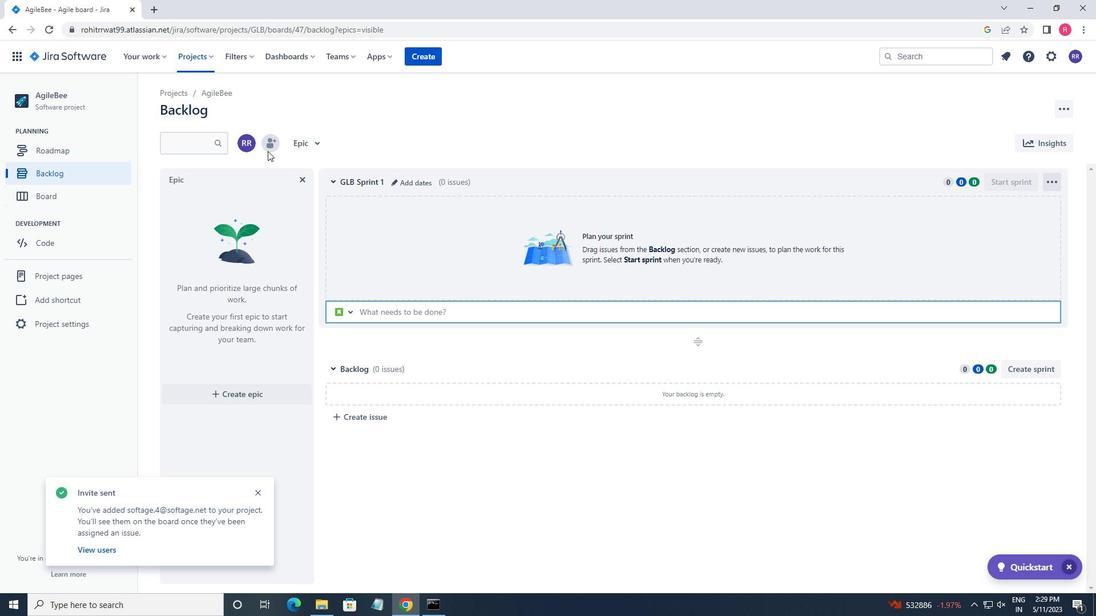 
Action: Mouse pressed left at (267, 145)
Screenshot: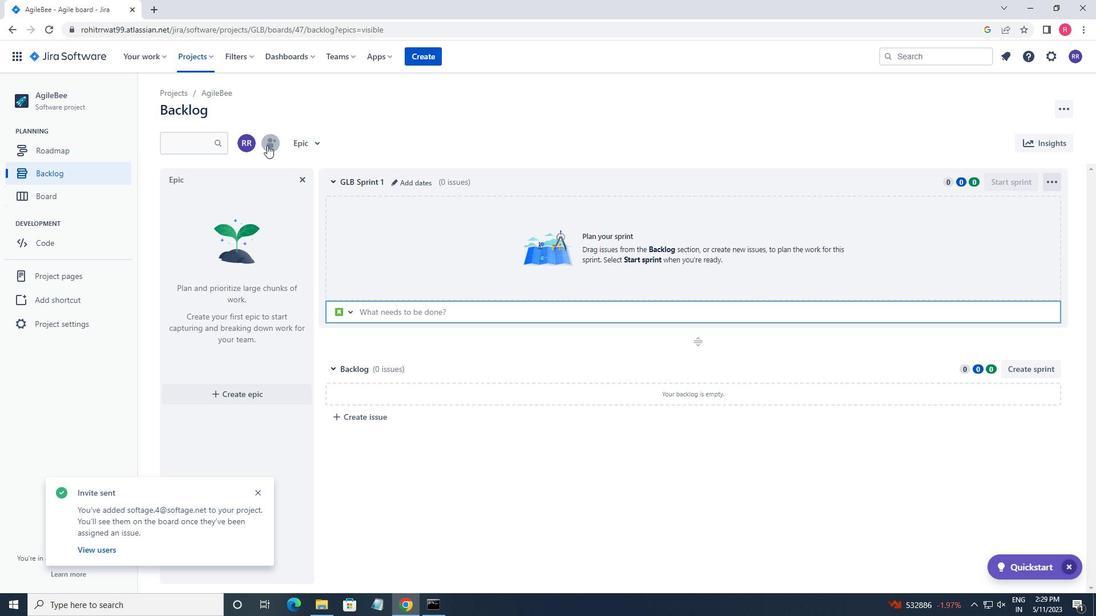 
Action: Key pressed SOFTAGE.1<Key.shift>@SOFTAGE.NET
Screenshot: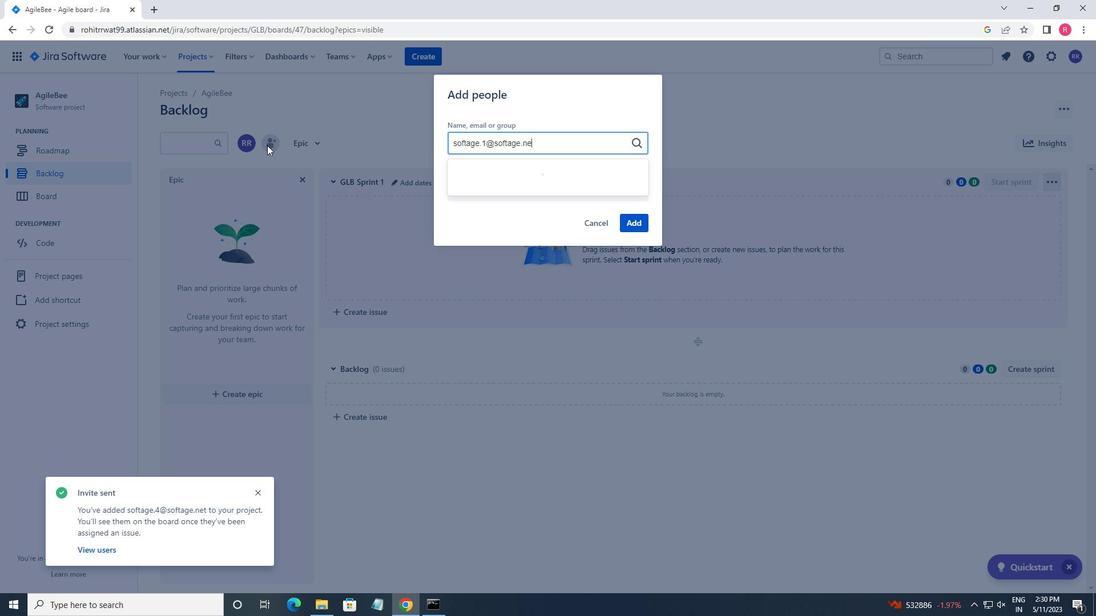 
Action: Mouse scrolled (267, 145) with delta (0, 0)
Screenshot: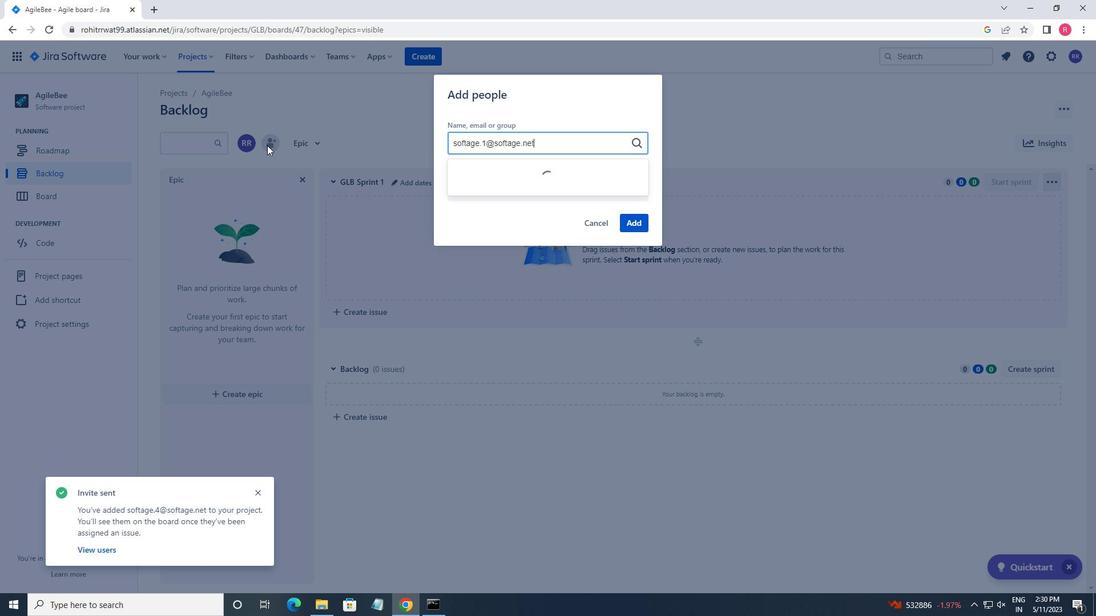 
Action: Mouse moved to (567, 202)
Screenshot: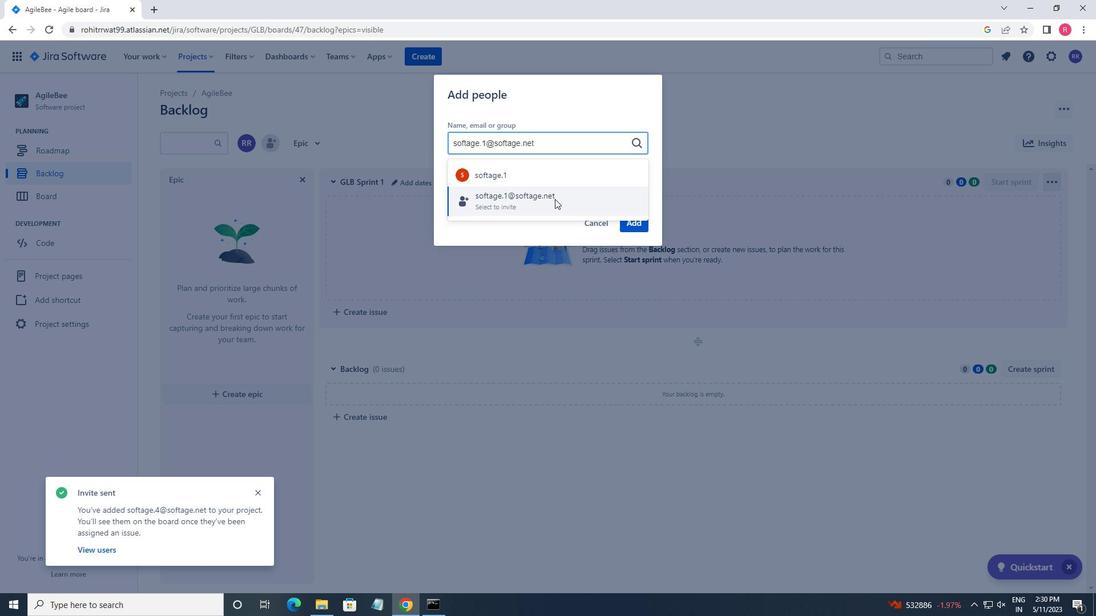
Action: Mouse pressed left at (567, 202)
Screenshot: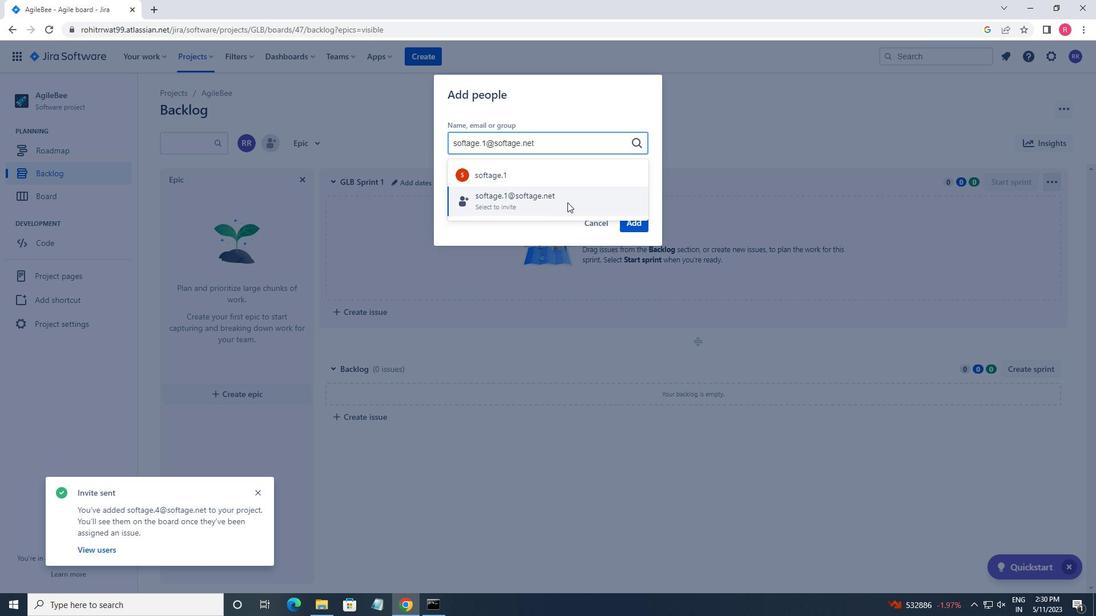 
Action: Mouse moved to (641, 226)
Screenshot: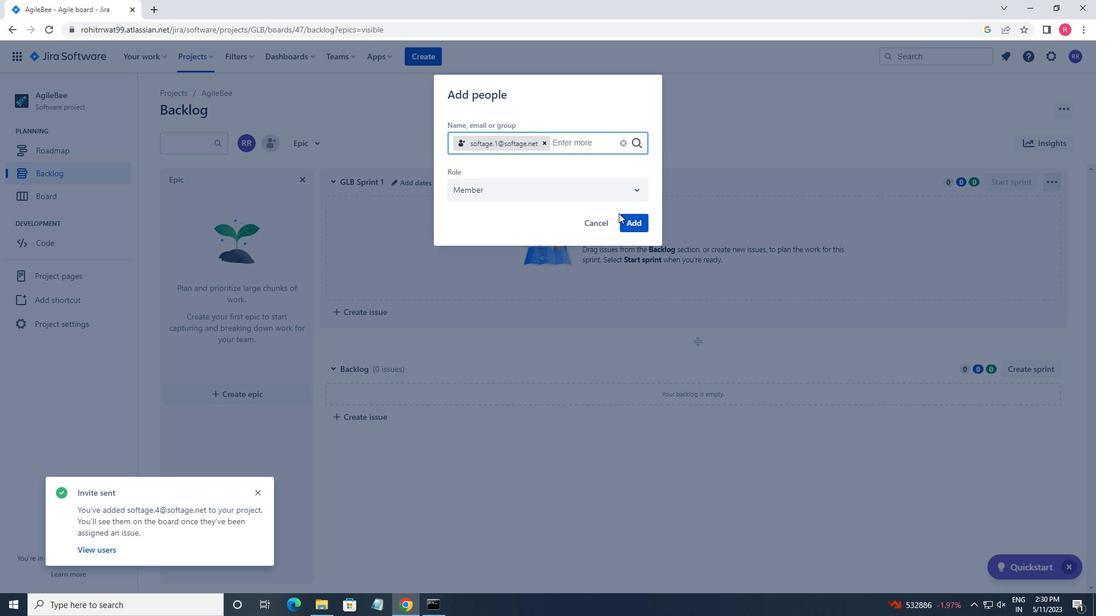 
Action: Mouse pressed left at (641, 226)
Screenshot: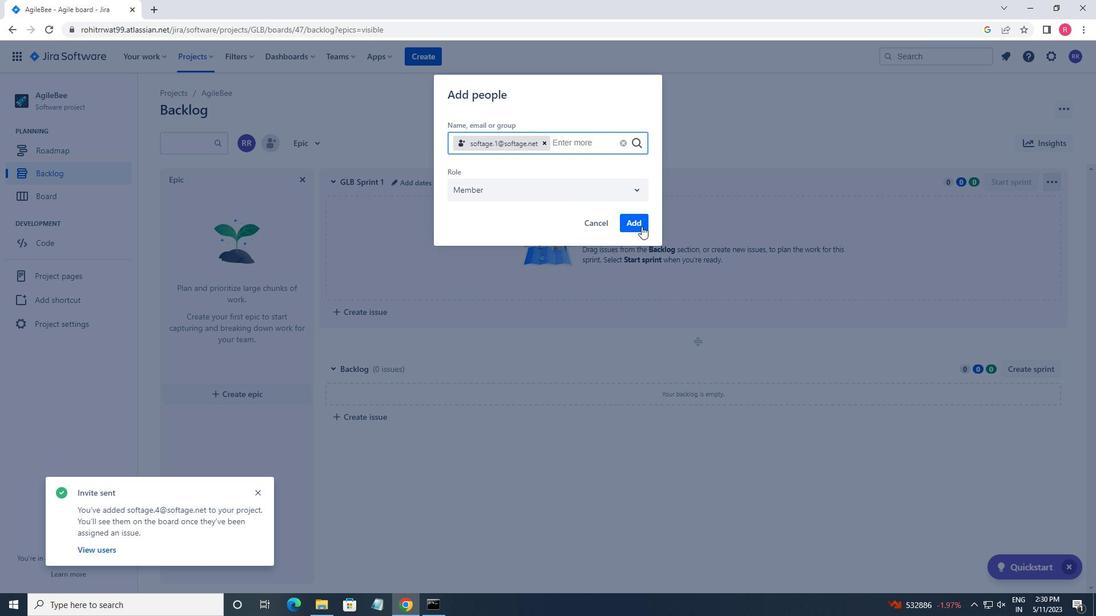 
